 Task: Add an event with the title Performance Improvement Plan Assessment, date ''2023/12/06'', time 7:00 AM to 9:00 AMand add a description: Participants will explore the various roles, strengths, and contributions of team members. They will gain insights into the different communication styles, work preferences, and approaches to collaboration that exist within the team.Select event color  Basil . Add location for the event as: Cape Town, South Africa, logged in from the account softage.3@softage.netand send the event invitation to softage.1@softage.net and softage.2@softage.net. Set a reminder for the event Doesn''t repeat
Action: Mouse moved to (87, 104)
Screenshot: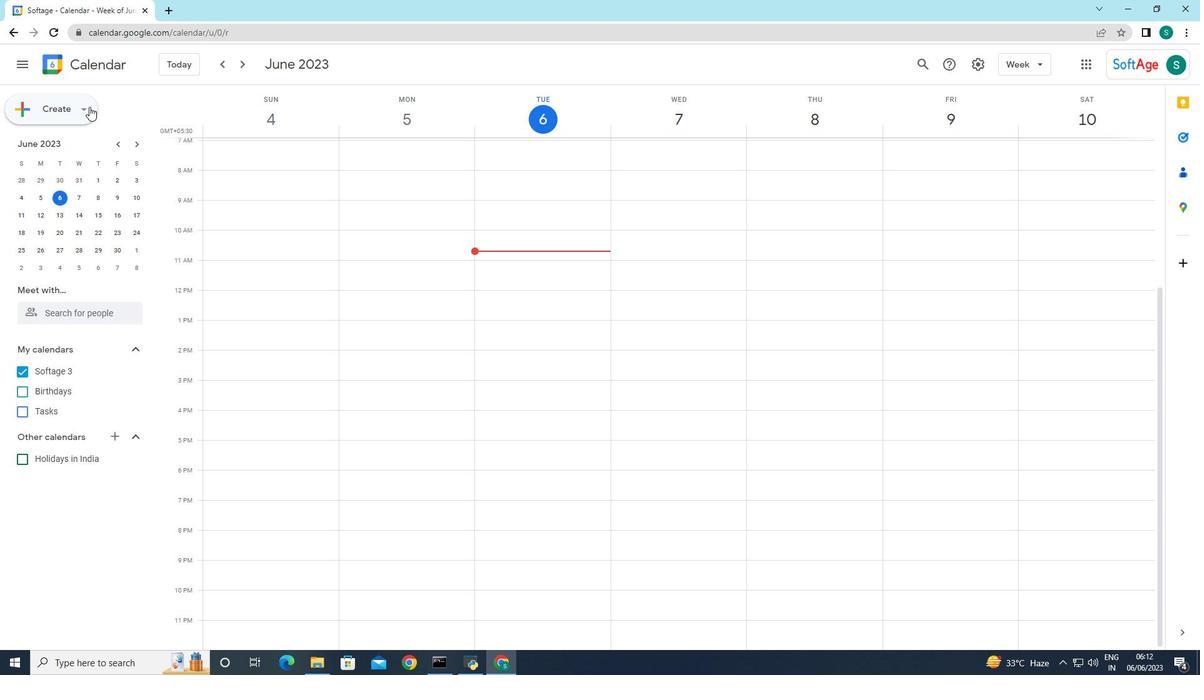 
Action: Mouse pressed left at (87, 104)
Screenshot: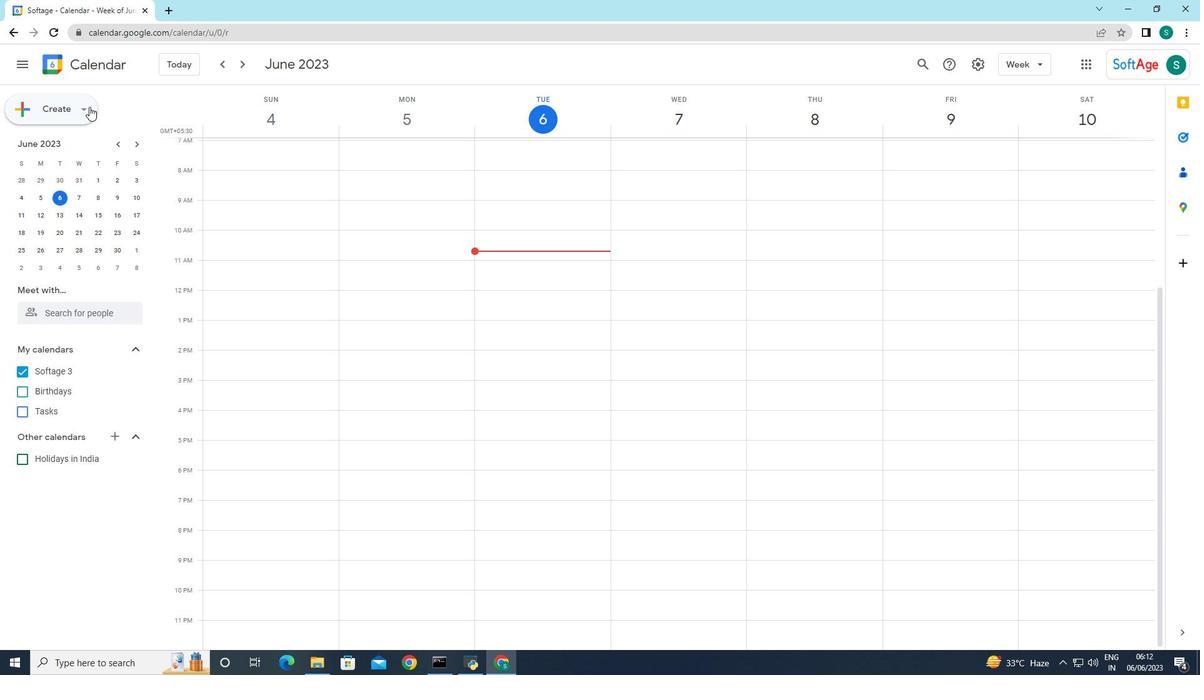 
Action: Mouse moved to (58, 136)
Screenshot: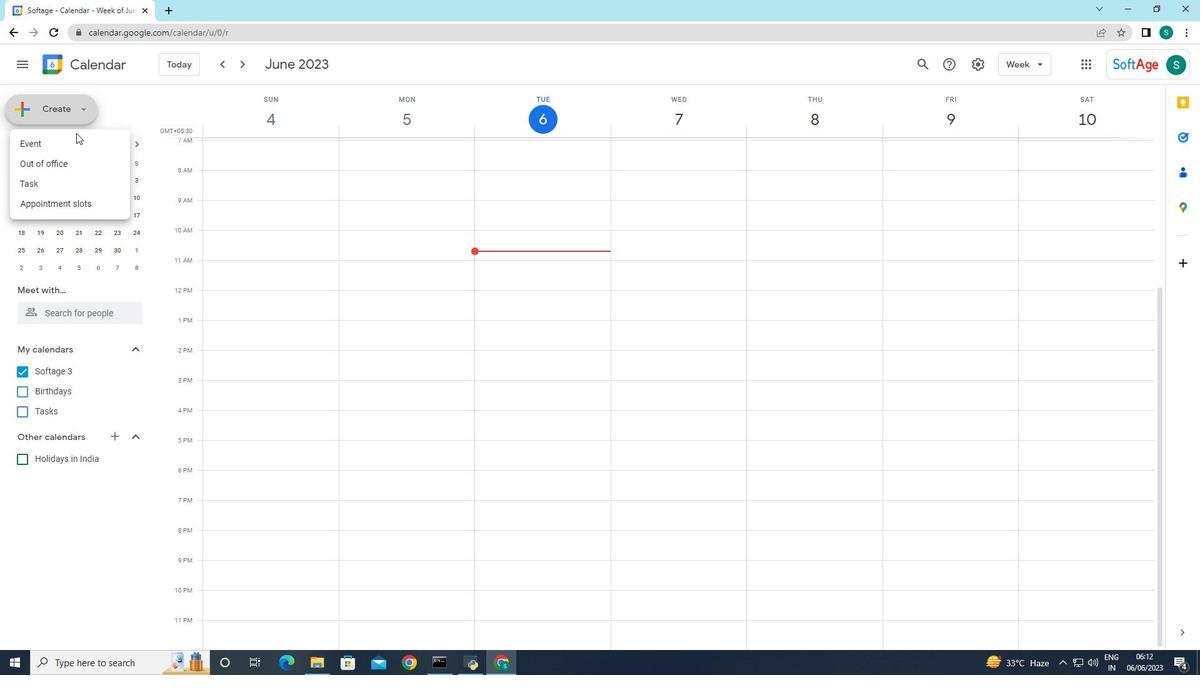 
Action: Mouse pressed left at (58, 136)
Screenshot: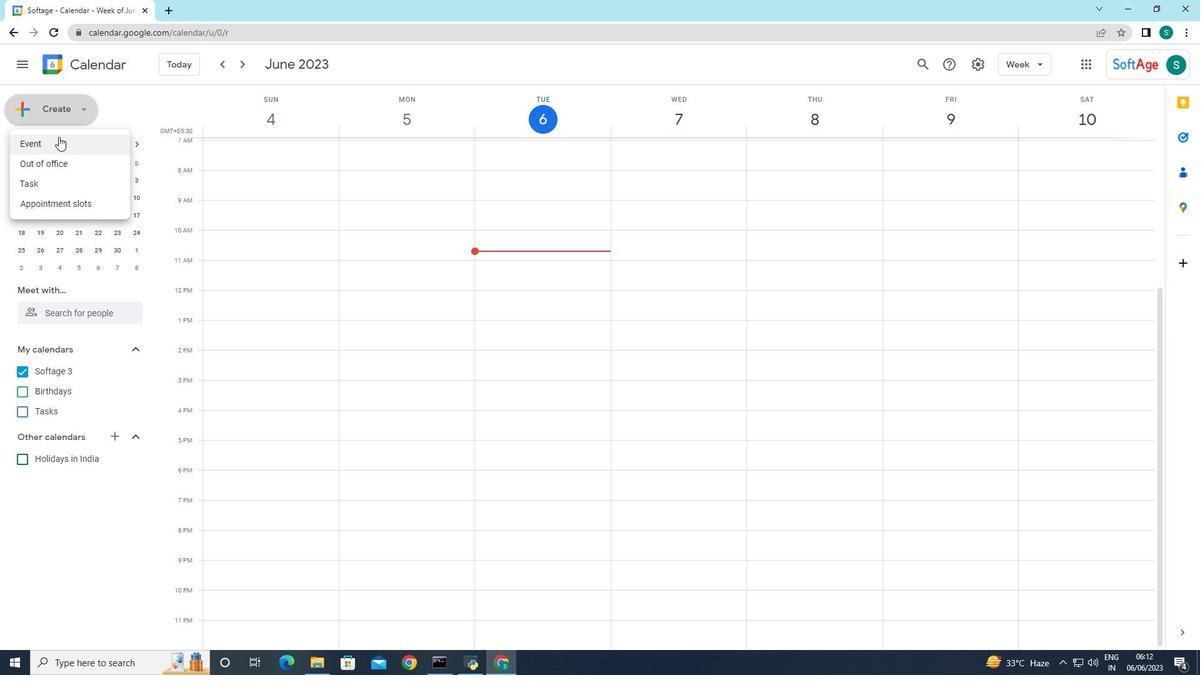 
Action: Mouse moved to (389, 497)
Screenshot: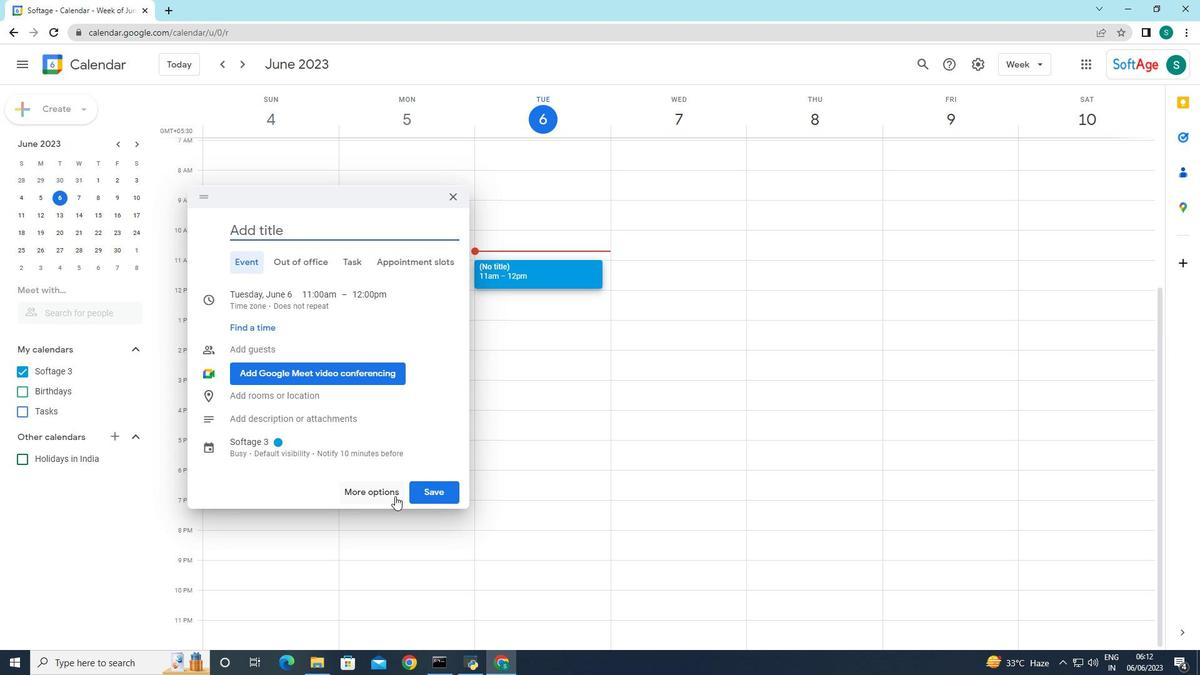
Action: Mouse pressed left at (389, 497)
Screenshot: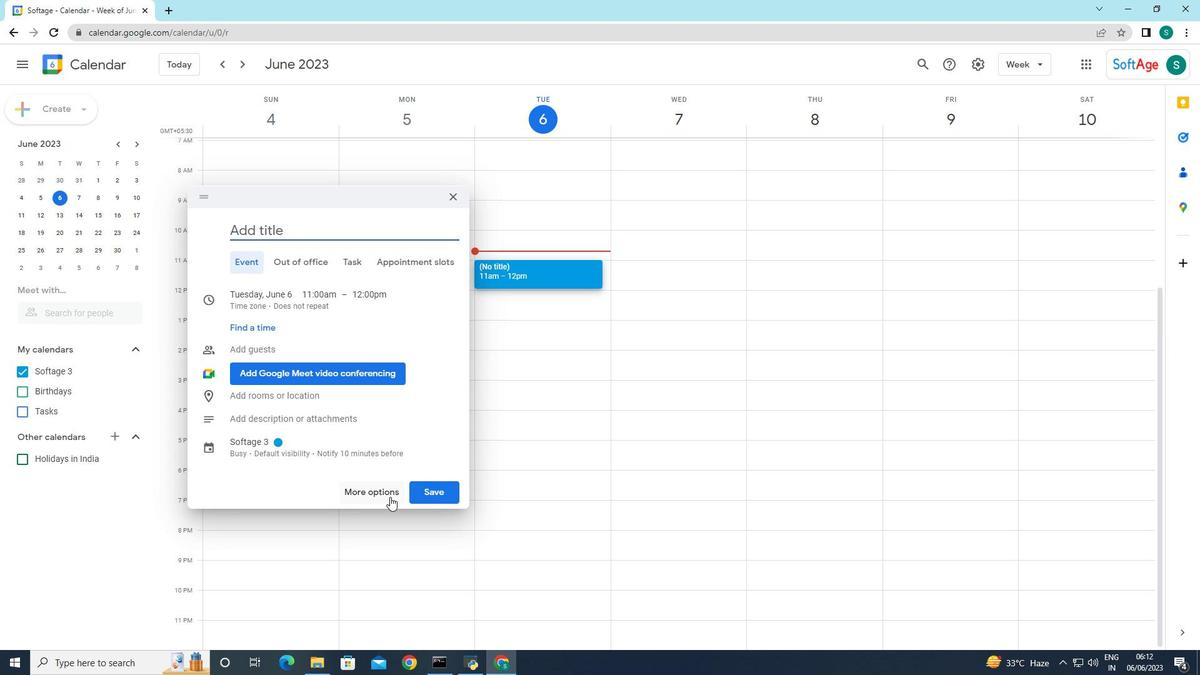 
Action: Mouse moved to (121, 65)
Screenshot: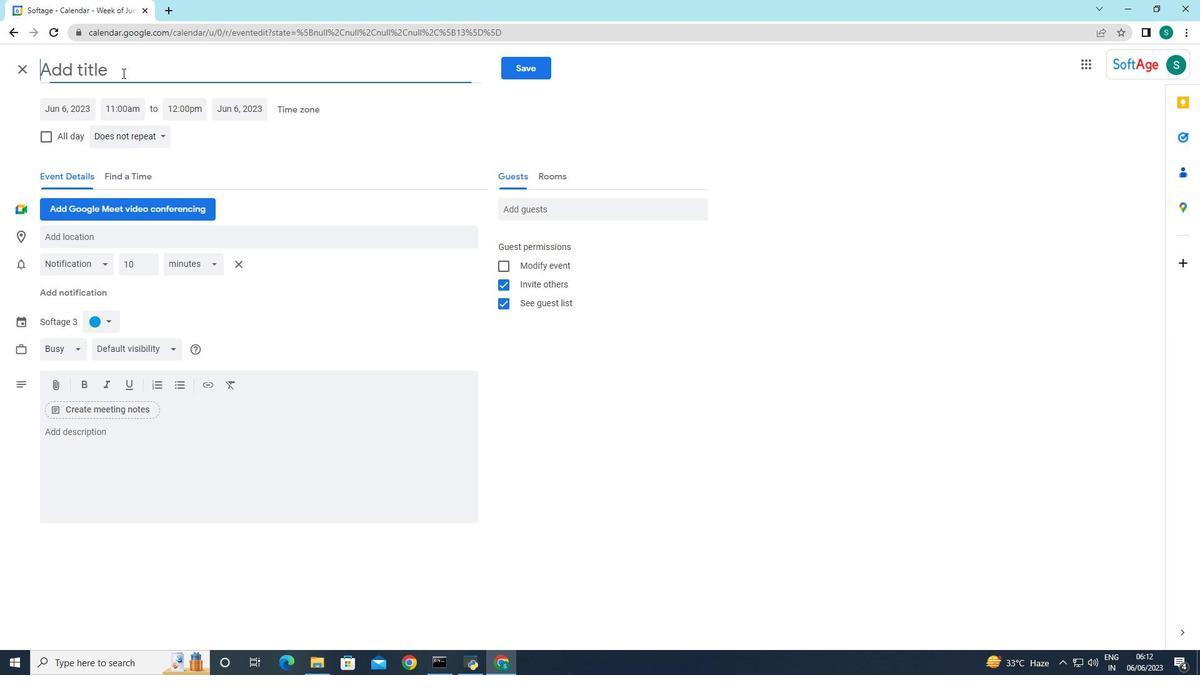 
Action: Mouse pressed left at (121, 65)
Screenshot: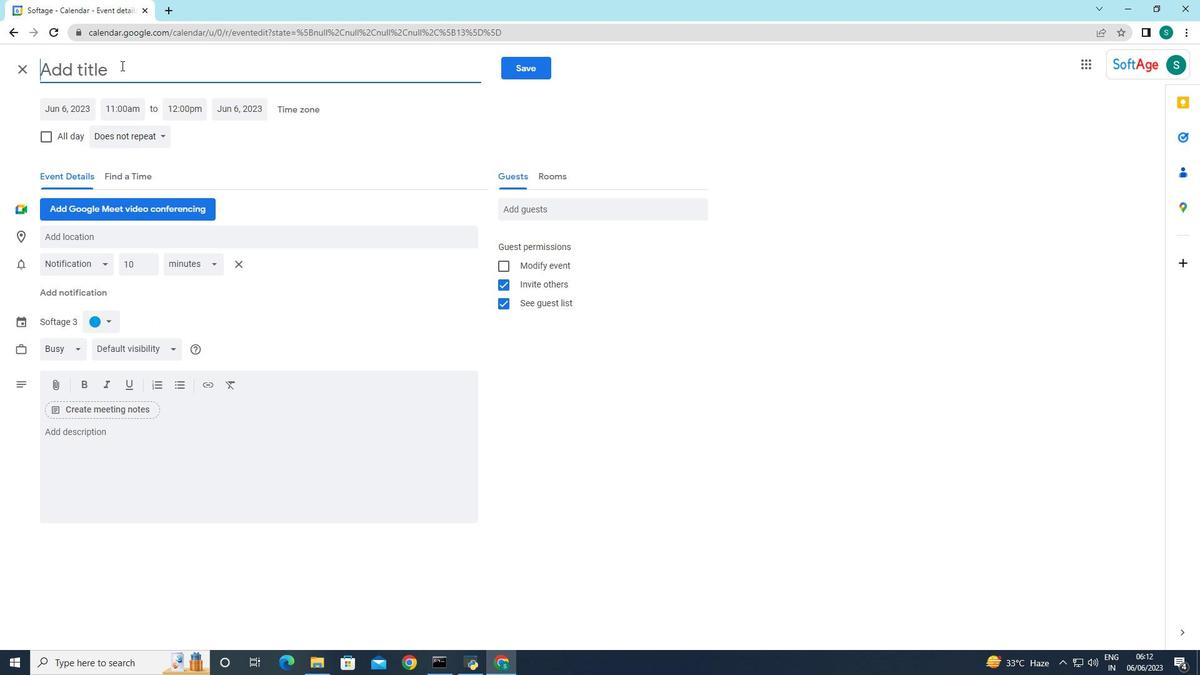 
Action: Key pressed <Key.caps_lock>P<Key.caps_lock>erformance<Key.space><Key.caps_lock>I<Key.caps_lock>mproven<Key.backspace>ment<Key.space>plan<Key.space><Key.caps_lock>A<Key.caps_lock>ssessment
Screenshot: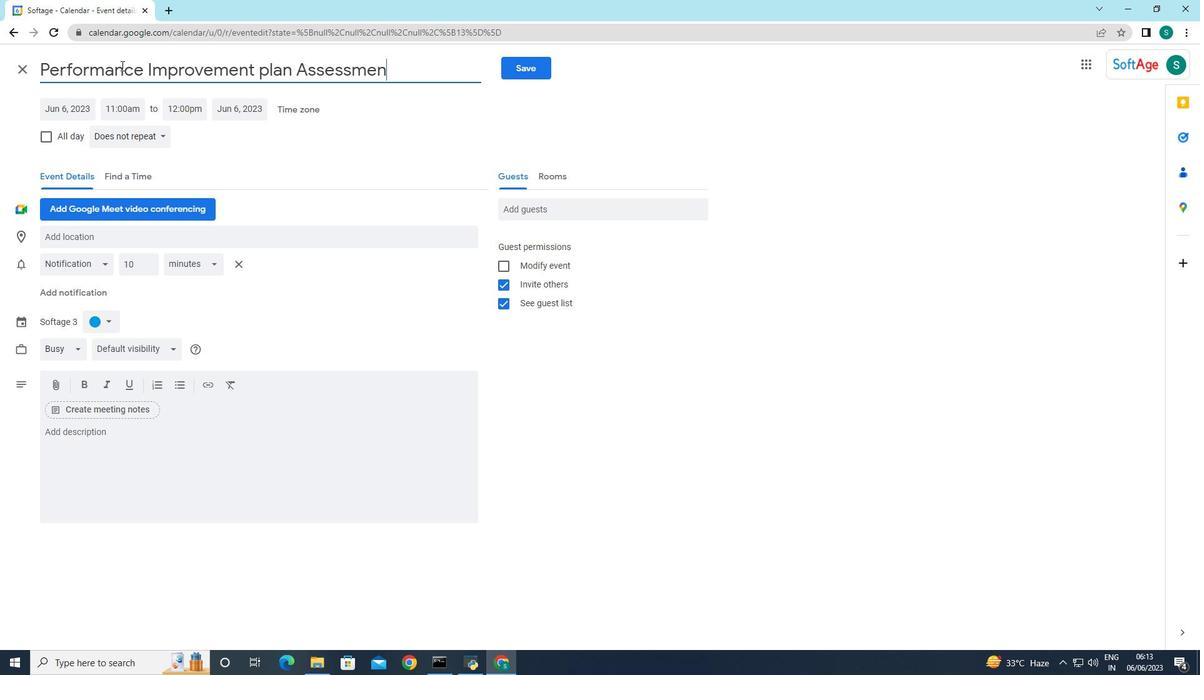 
Action: Mouse moved to (247, 159)
Screenshot: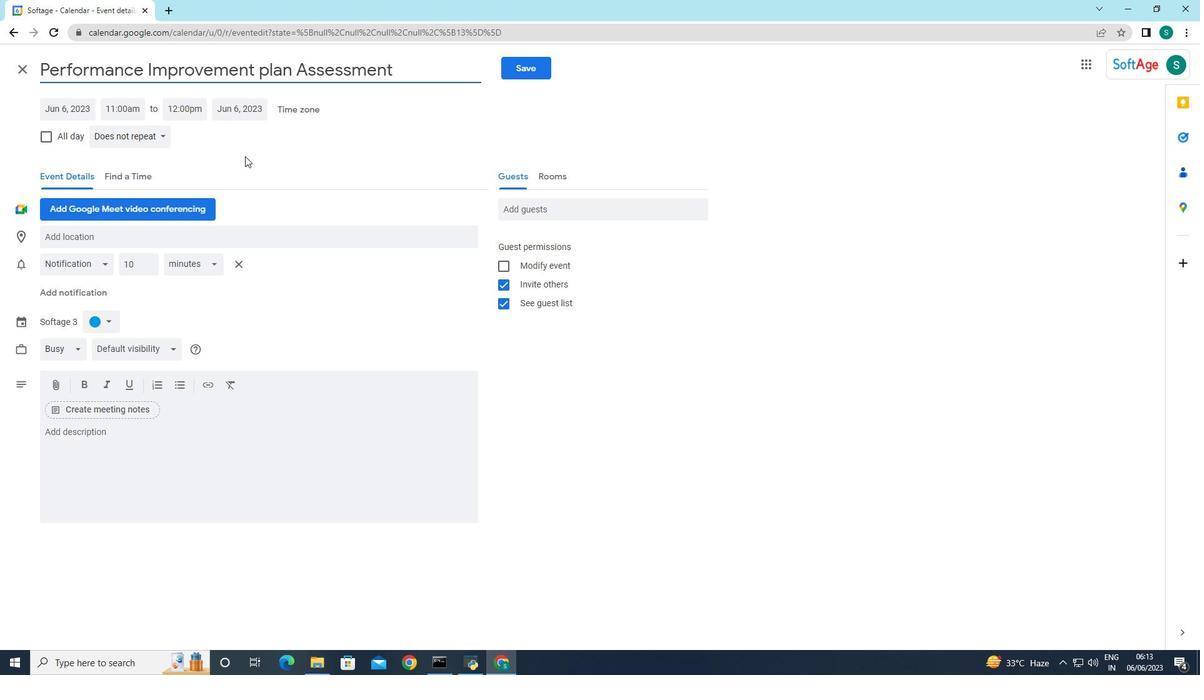 
Action: Mouse pressed left at (247, 159)
Screenshot: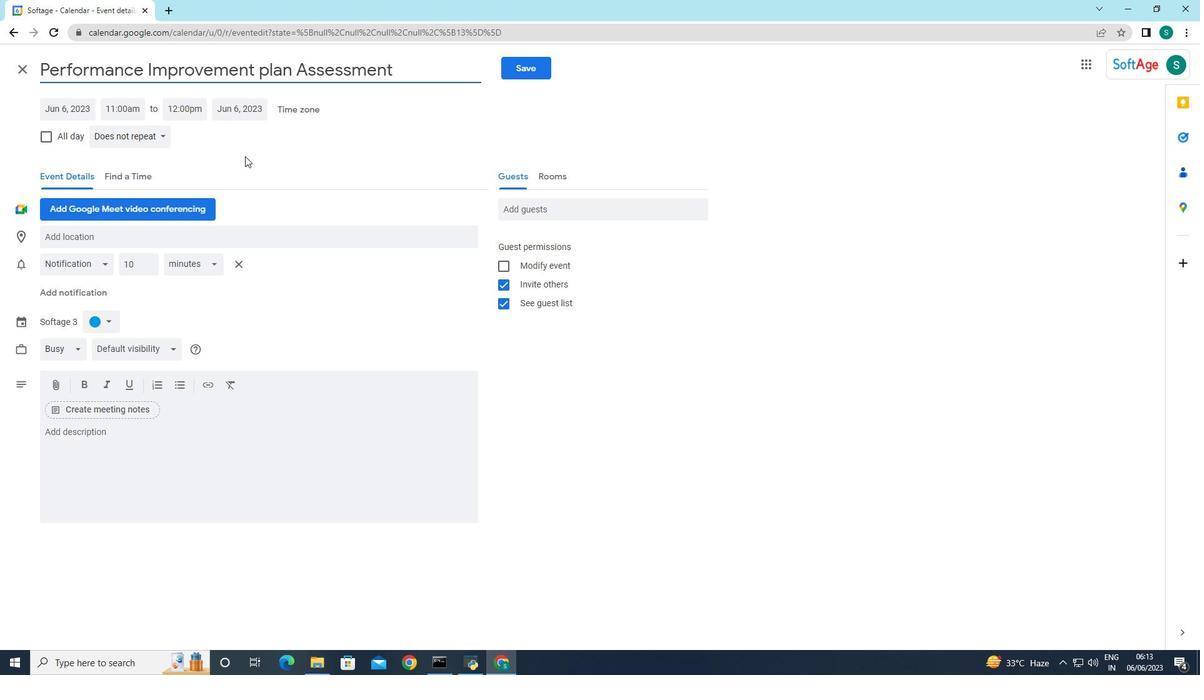
Action: Mouse moved to (76, 106)
Screenshot: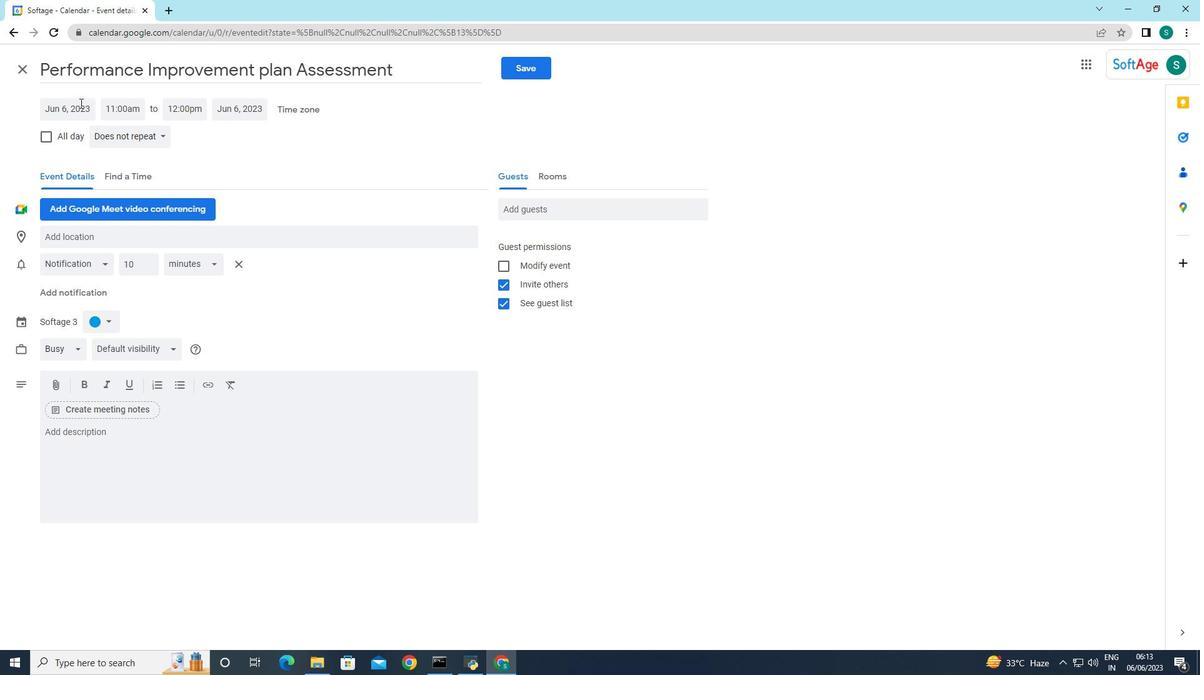 
Action: Mouse pressed left at (76, 106)
Screenshot: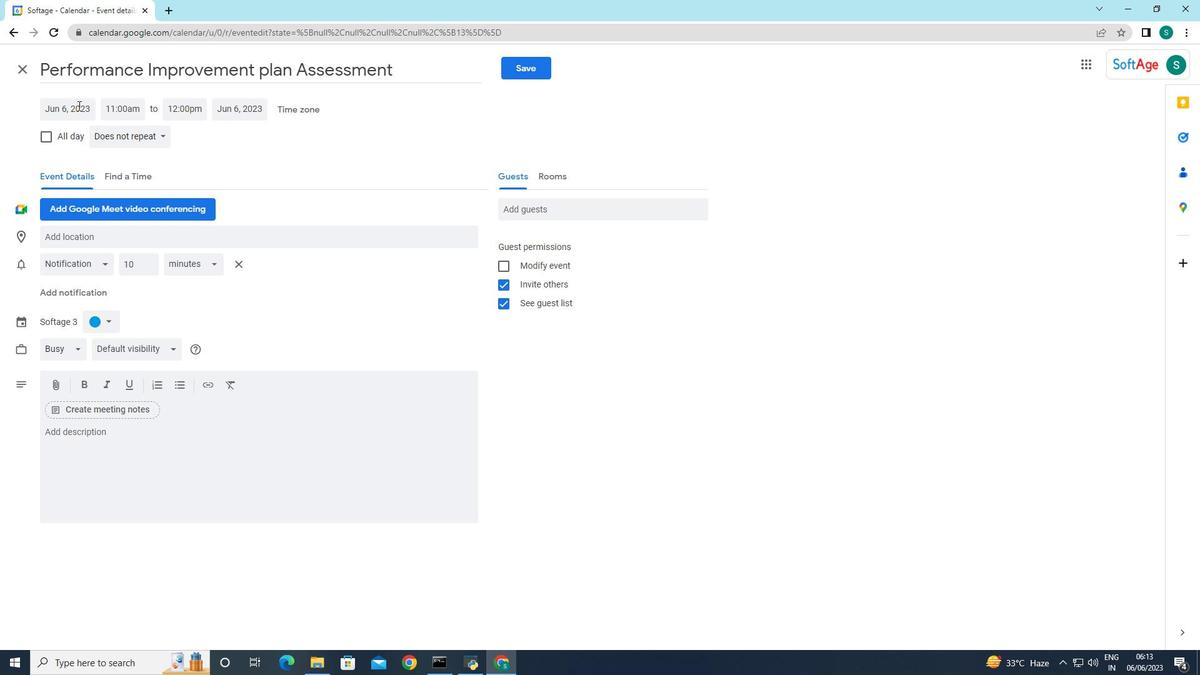 
Action: Mouse moved to (200, 136)
Screenshot: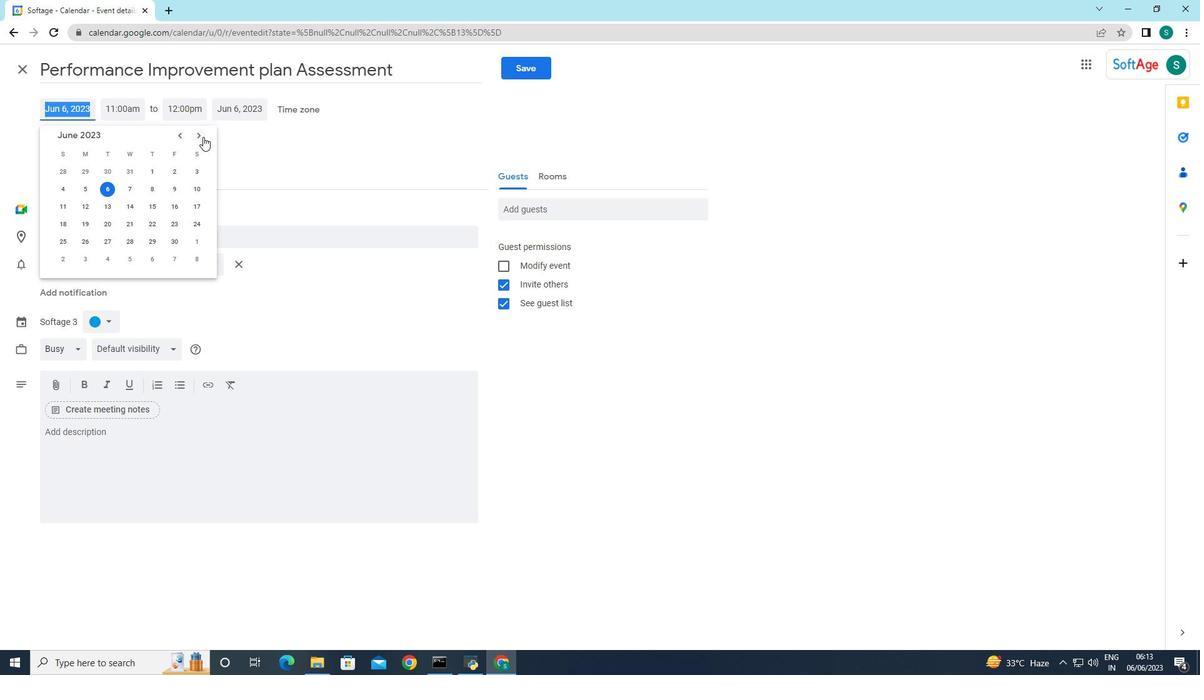 
Action: Mouse pressed left at (200, 136)
Screenshot: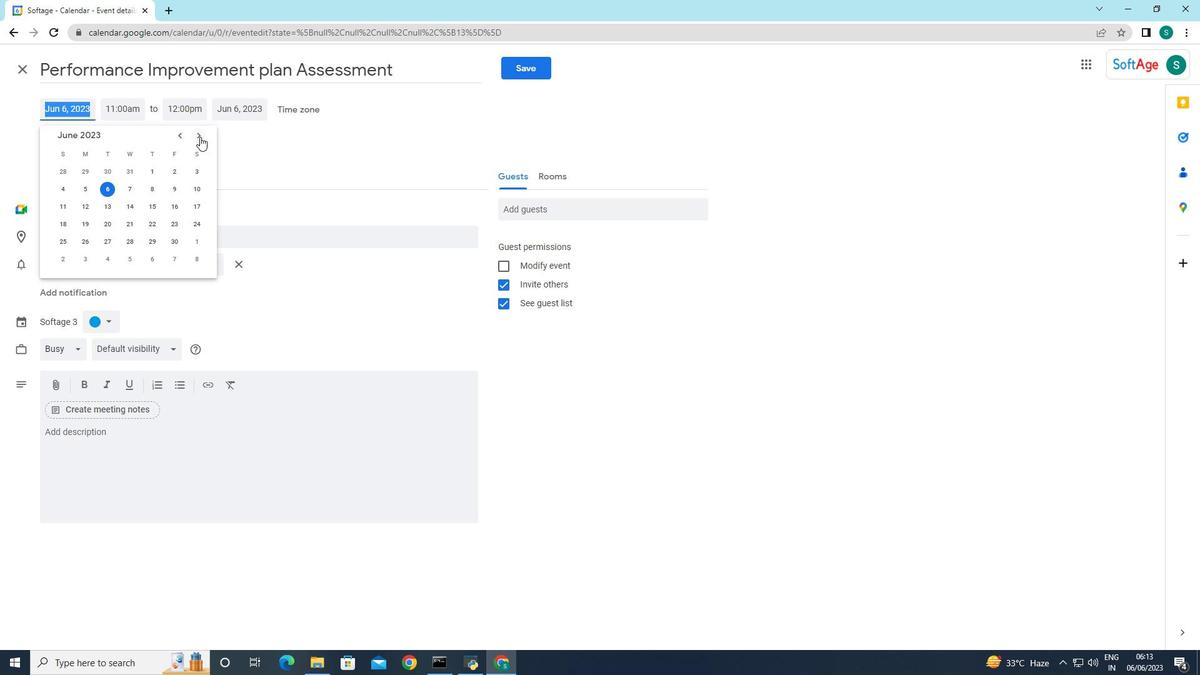 
Action: Mouse pressed left at (200, 136)
Screenshot: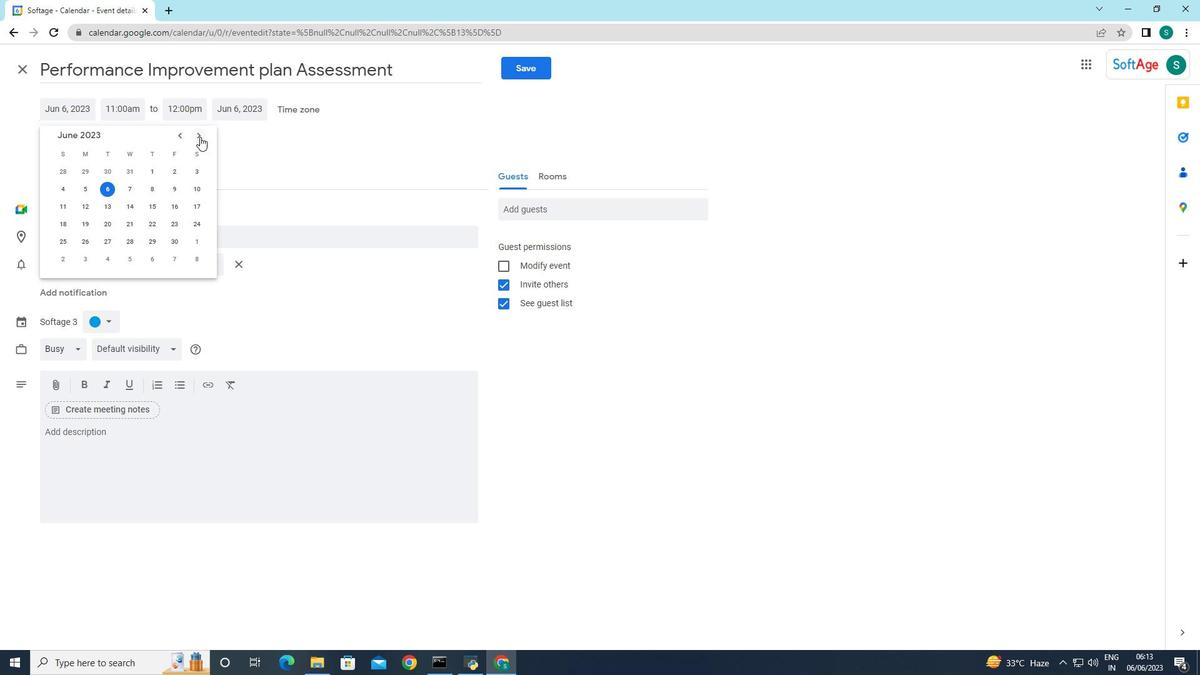
Action: Mouse pressed left at (200, 136)
Screenshot: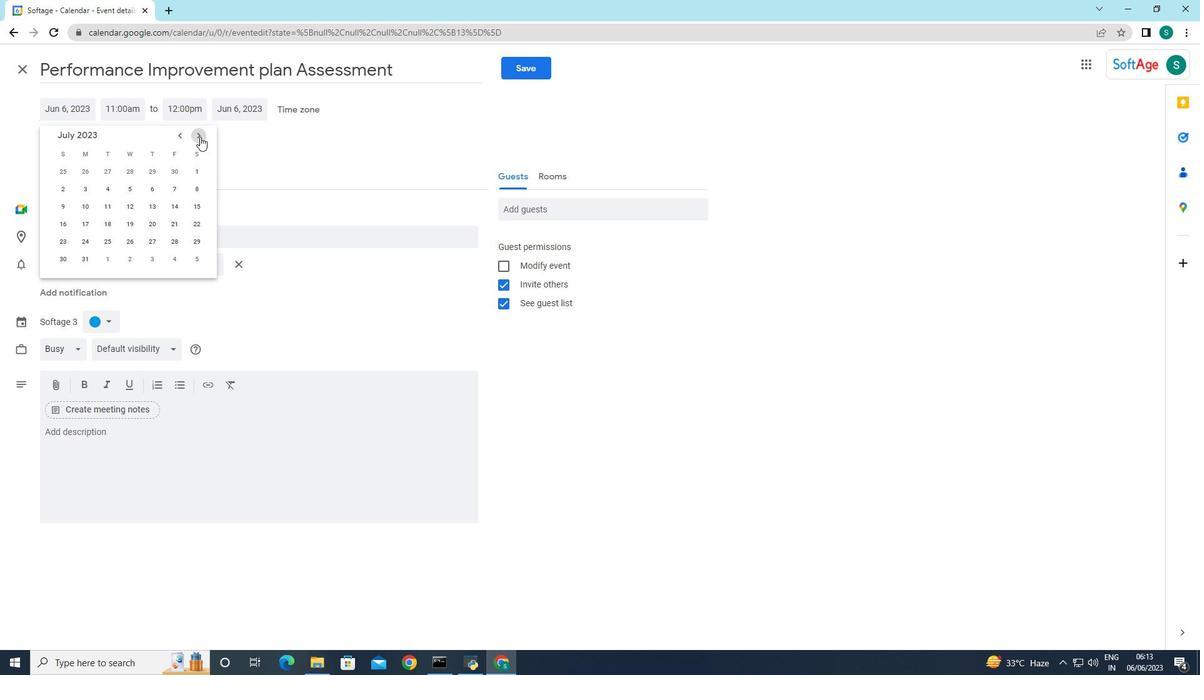 
Action: Mouse pressed left at (200, 136)
Screenshot: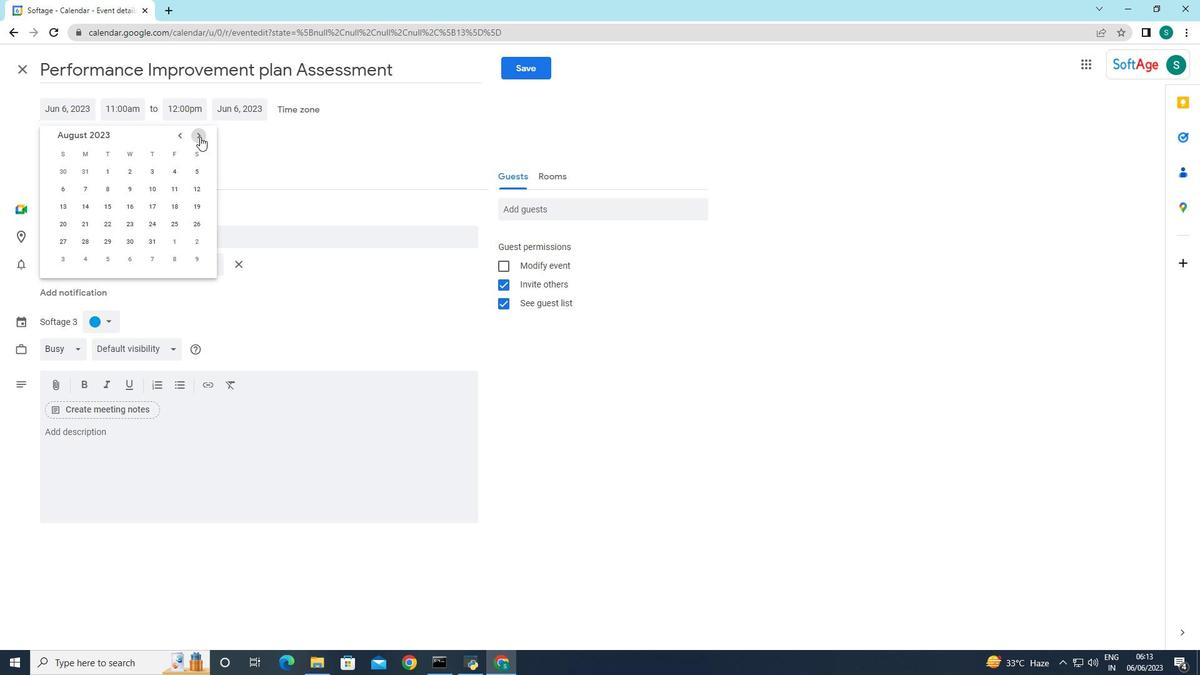 
Action: Mouse pressed left at (200, 136)
Screenshot: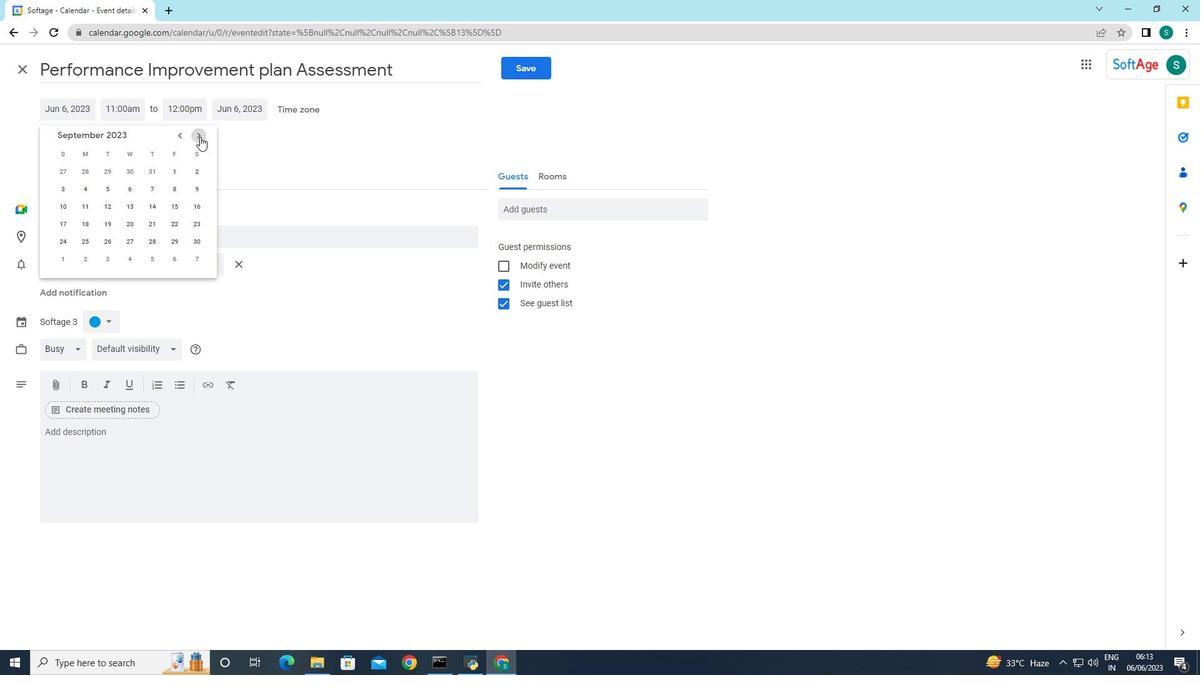 
Action: Mouse pressed left at (200, 136)
Screenshot: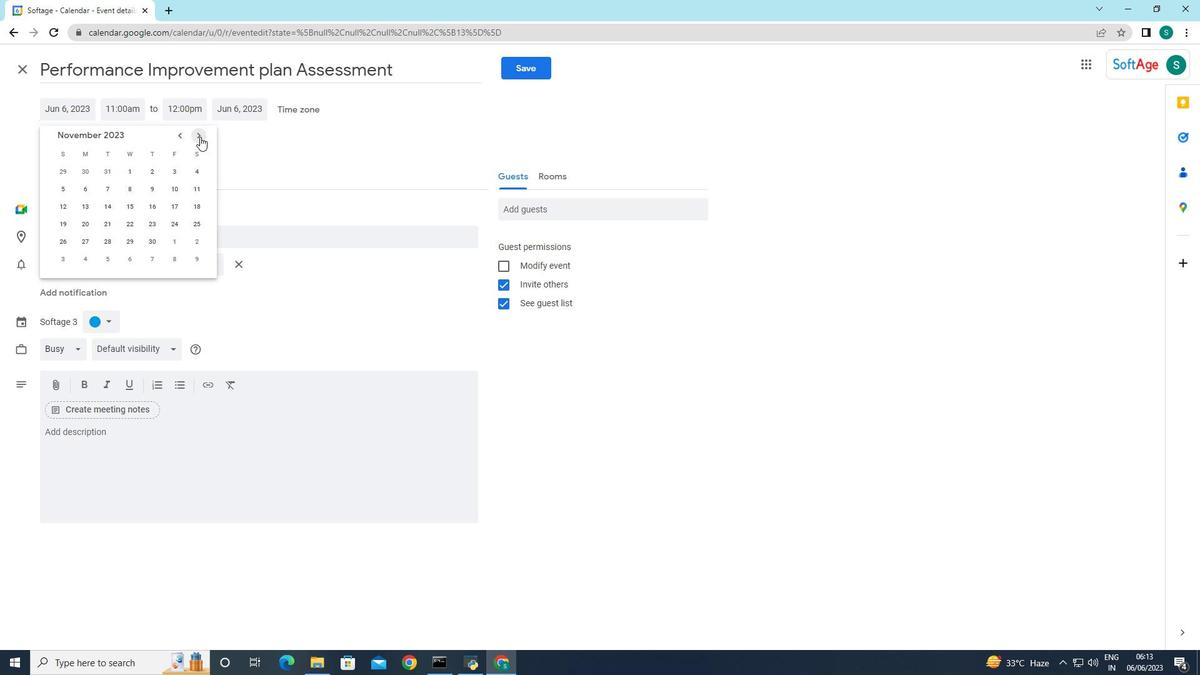 
Action: Mouse moved to (131, 188)
Screenshot: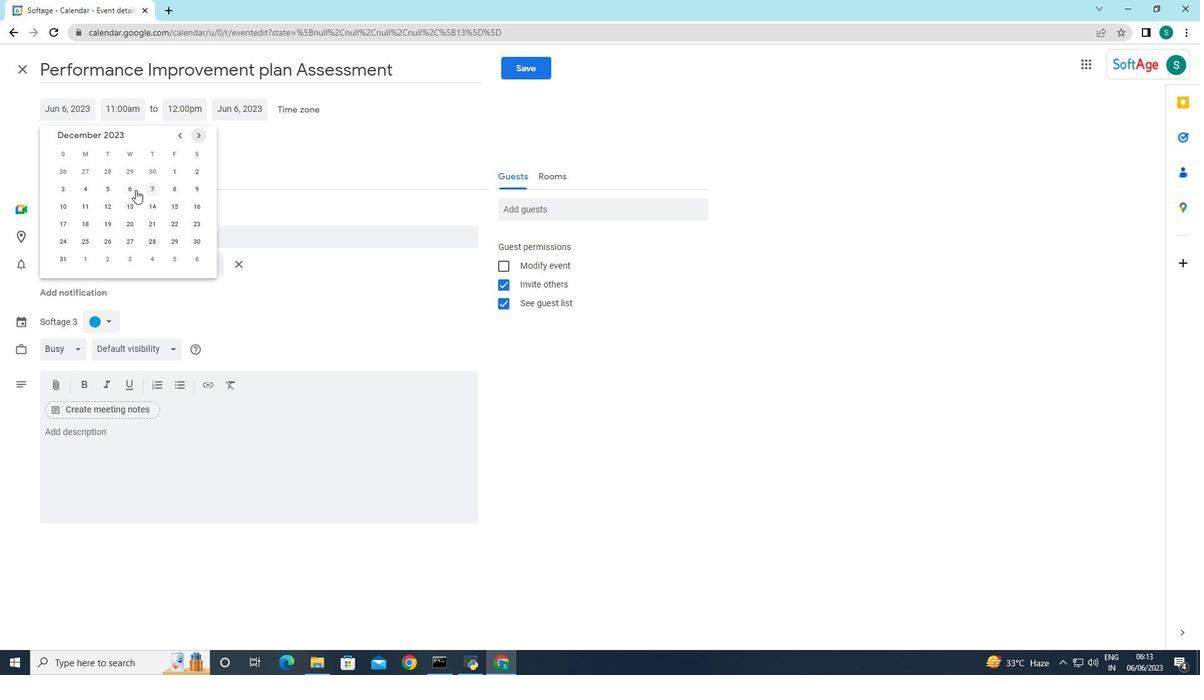 
Action: Mouse pressed left at (131, 188)
Screenshot: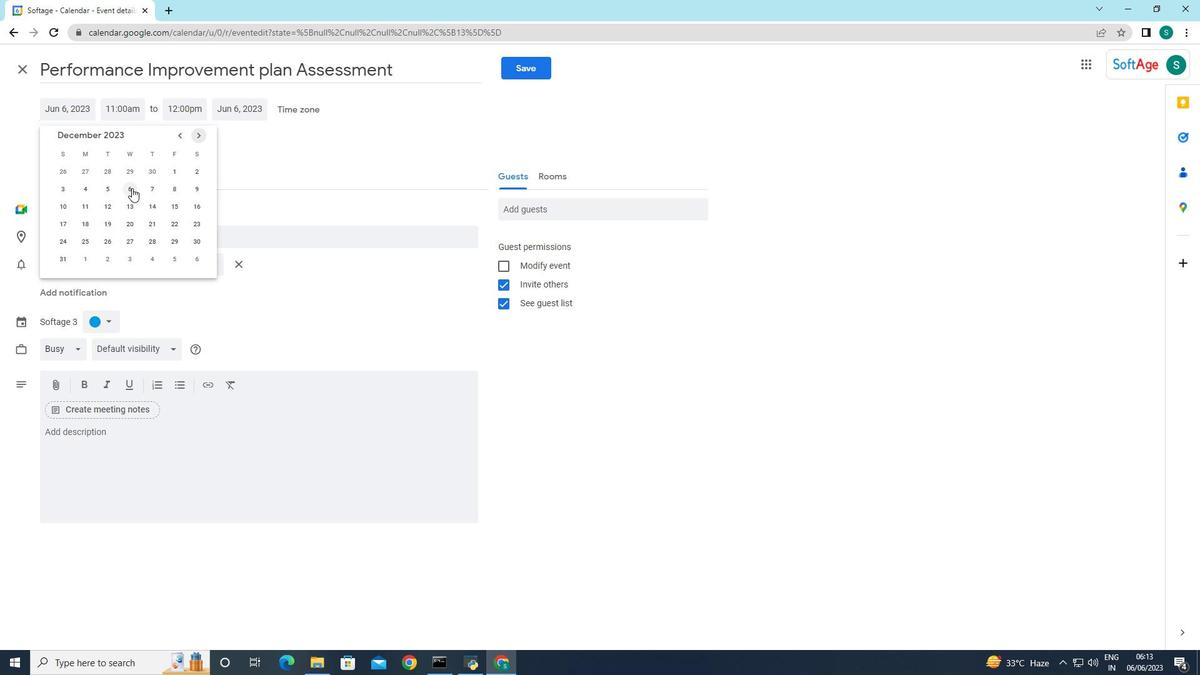 
Action: Mouse moved to (108, 109)
Screenshot: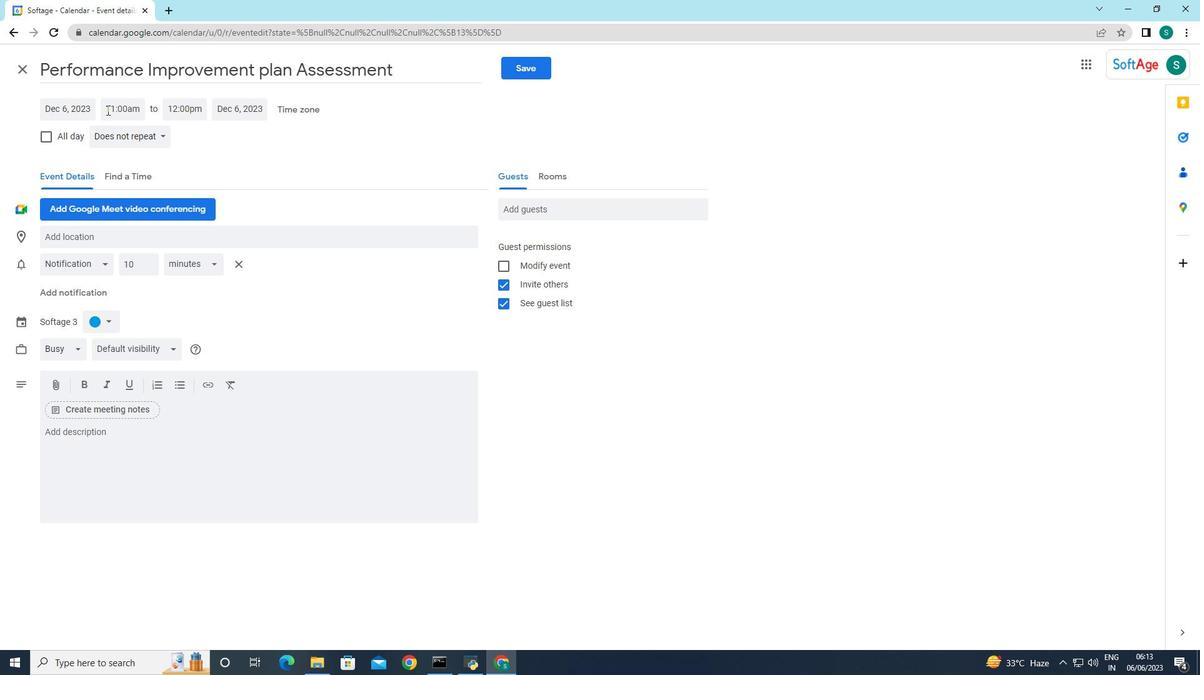 
Action: Mouse pressed left at (108, 109)
Screenshot: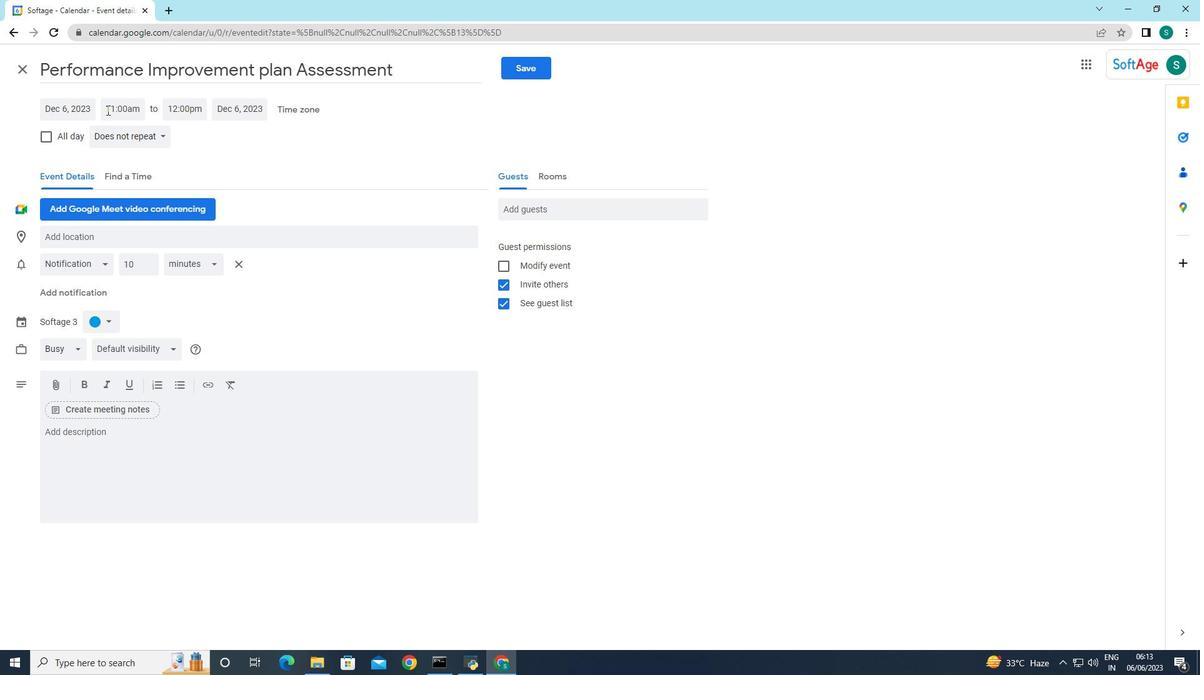 
Action: Mouse moved to (143, 200)
Screenshot: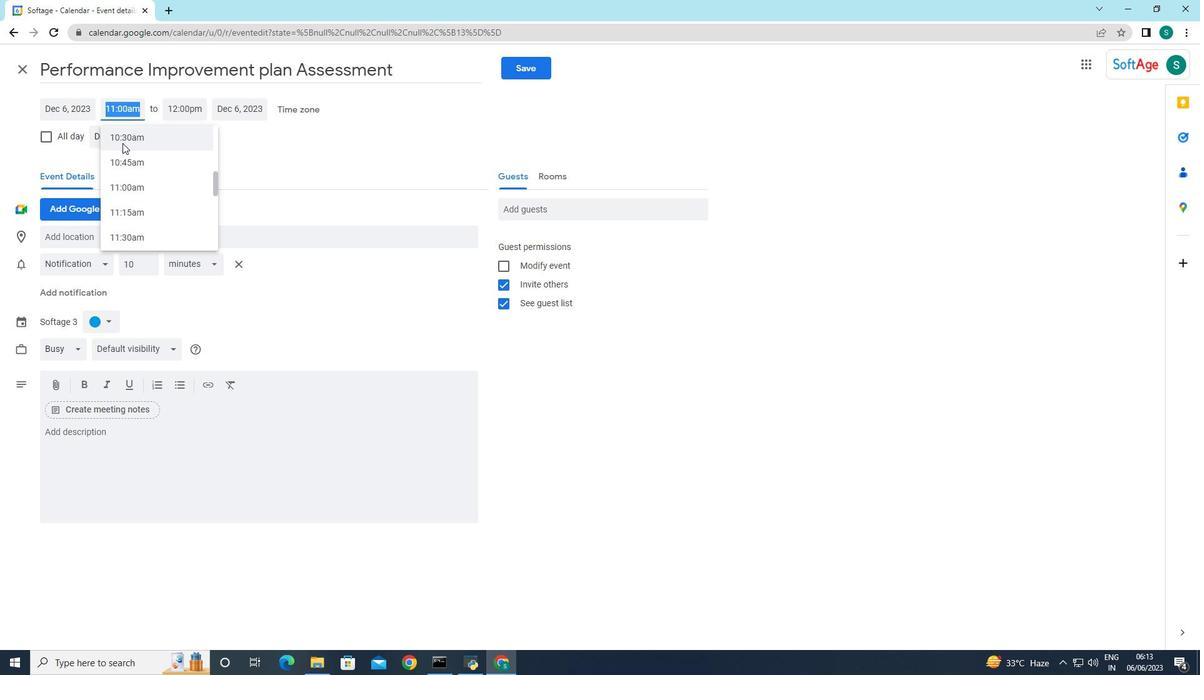 
Action: Mouse scrolled (143, 200) with delta (0, 0)
Screenshot: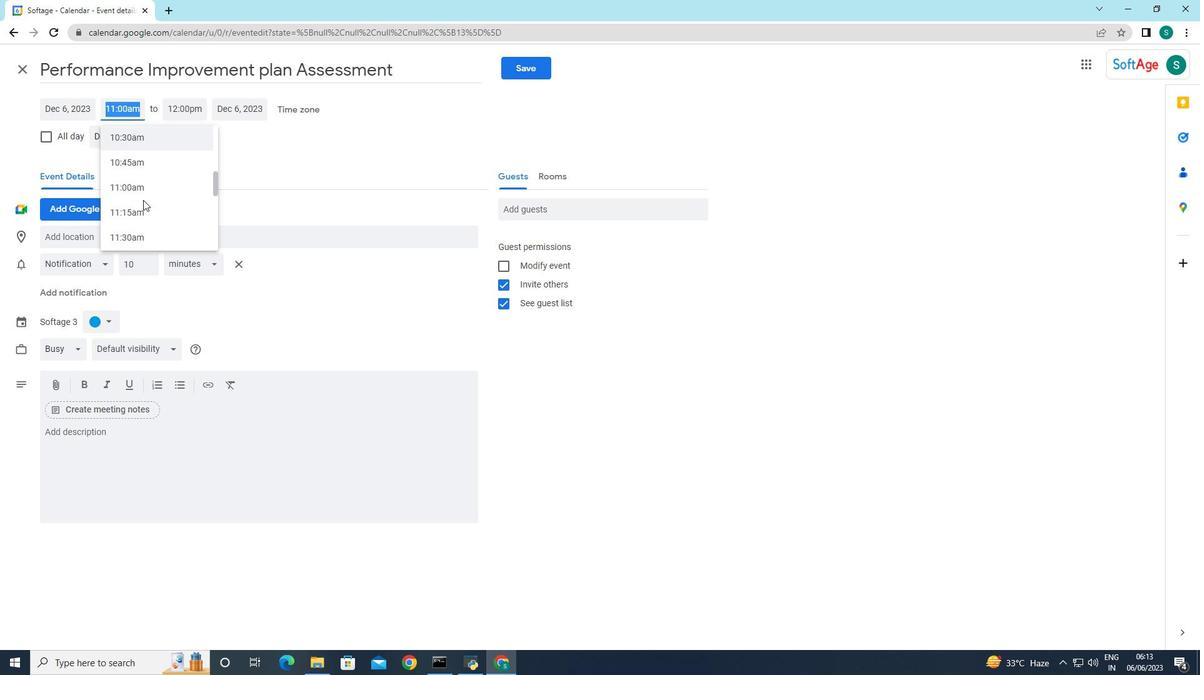 
Action: Mouse scrolled (143, 200) with delta (0, 0)
Screenshot: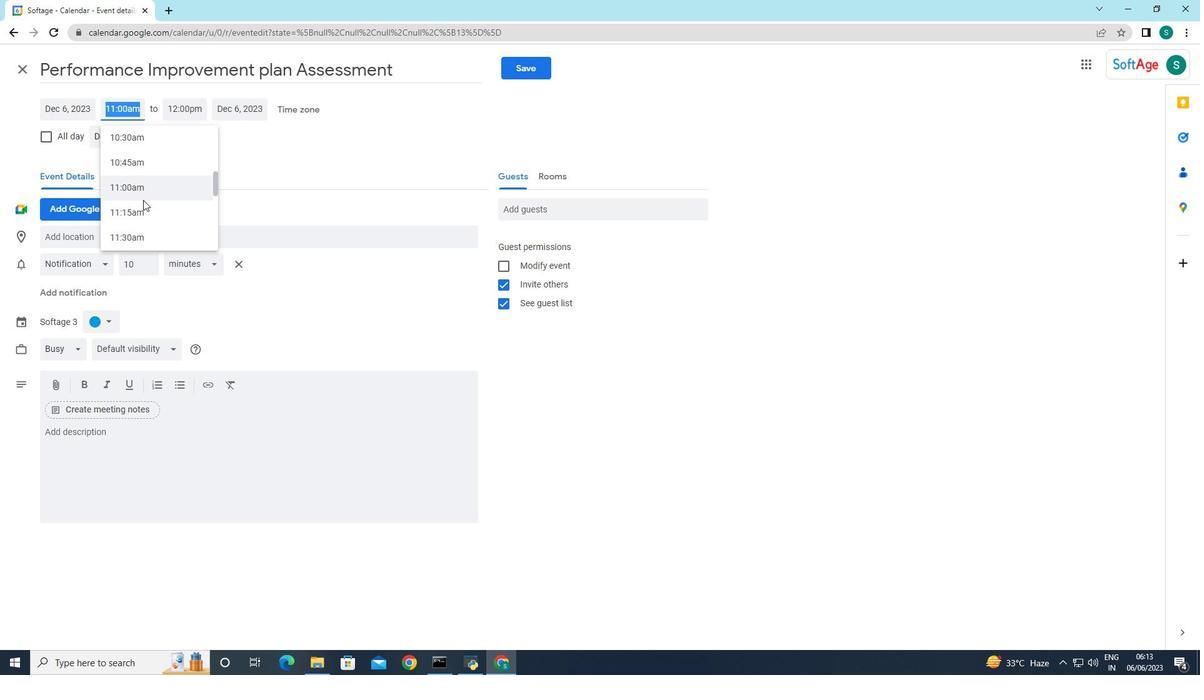 
Action: Mouse scrolled (143, 200) with delta (0, 0)
Screenshot: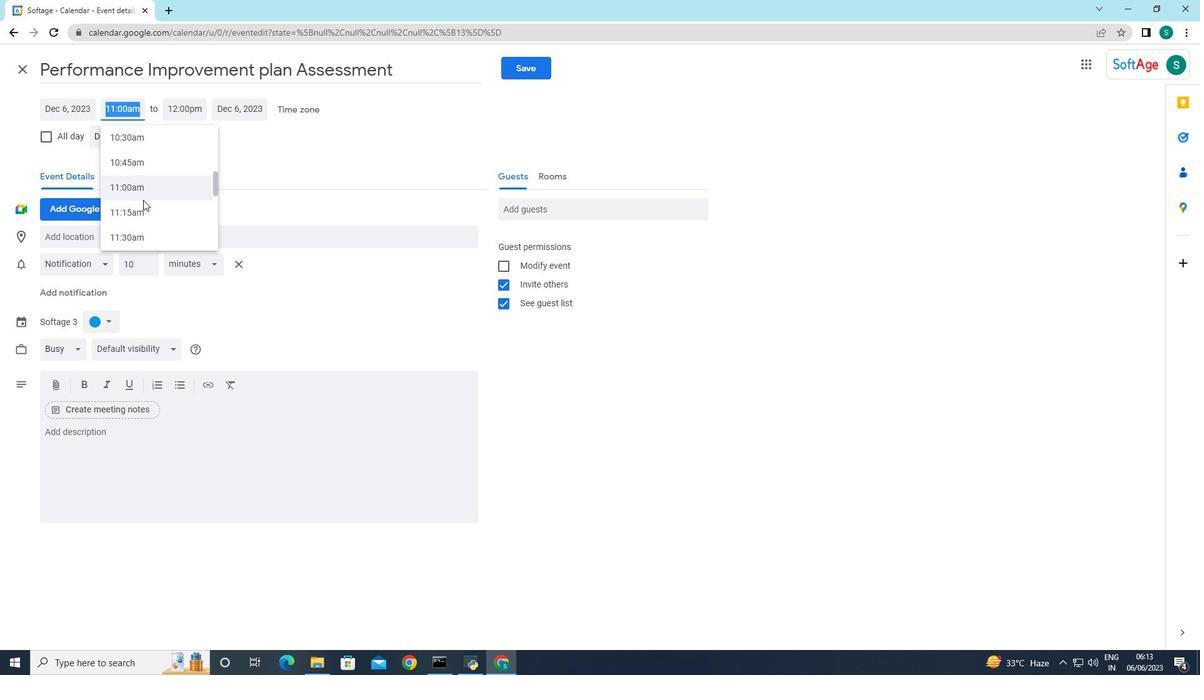 
Action: Mouse moved to (128, 177)
Screenshot: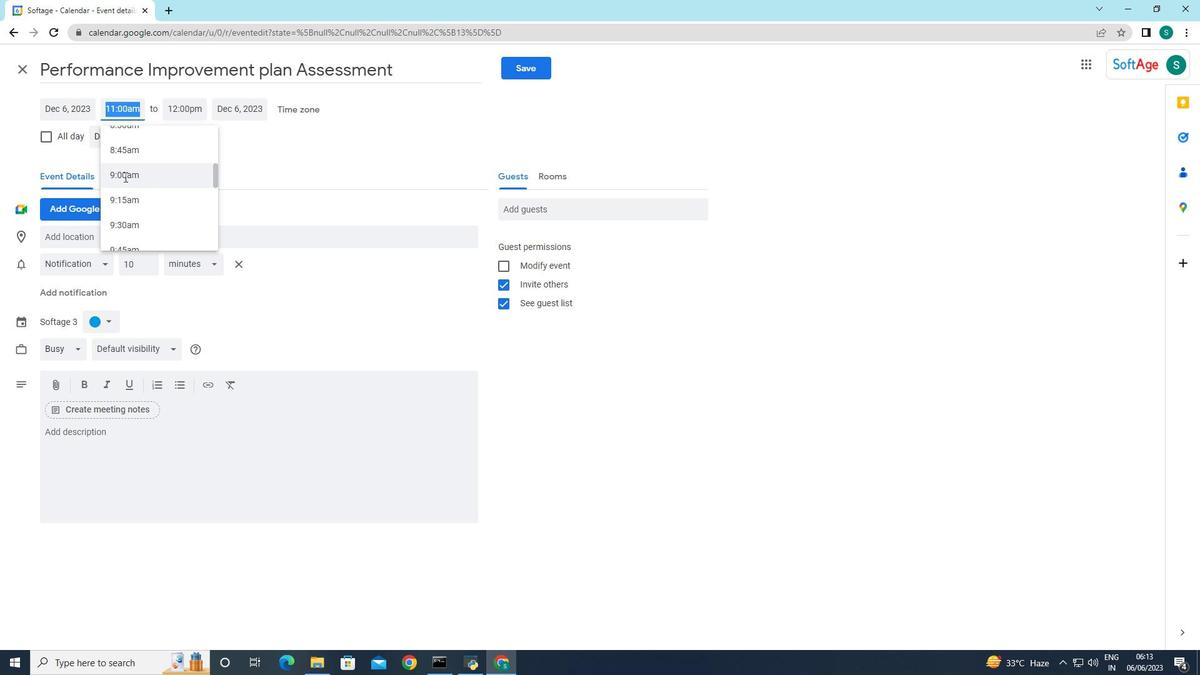 
Action: Mouse scrolled (128, 178) with delta (0, 0)
Screenshot: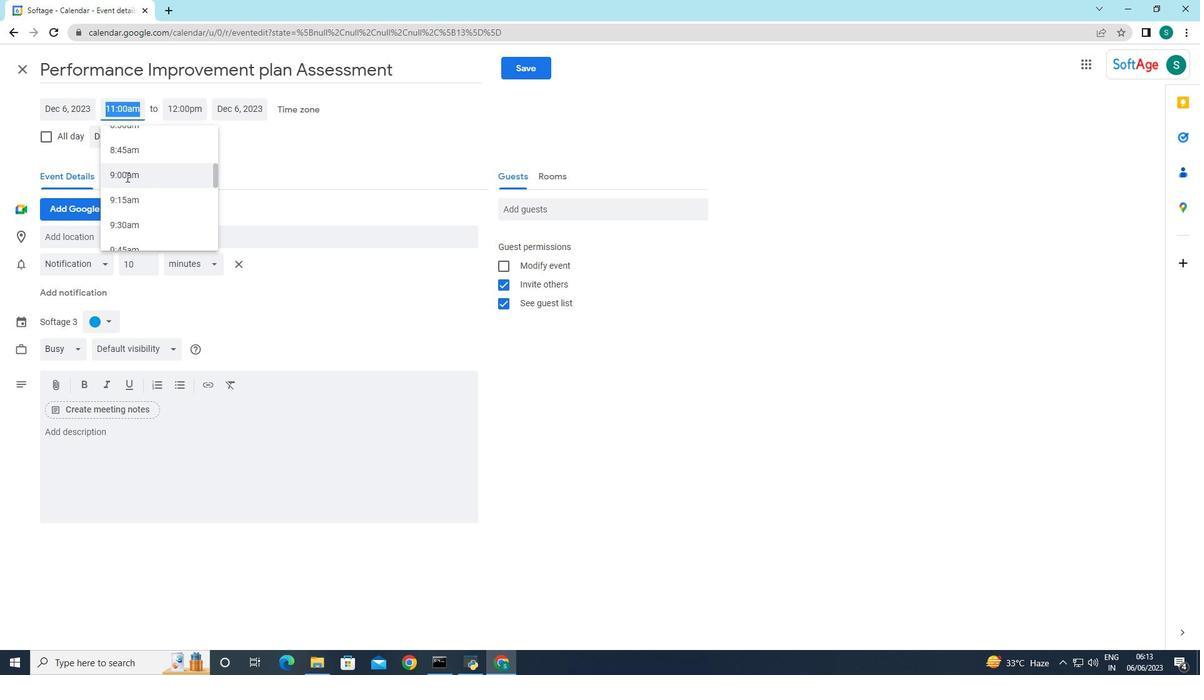 
Action: Mouse moved to (134, 186)
Screenshot: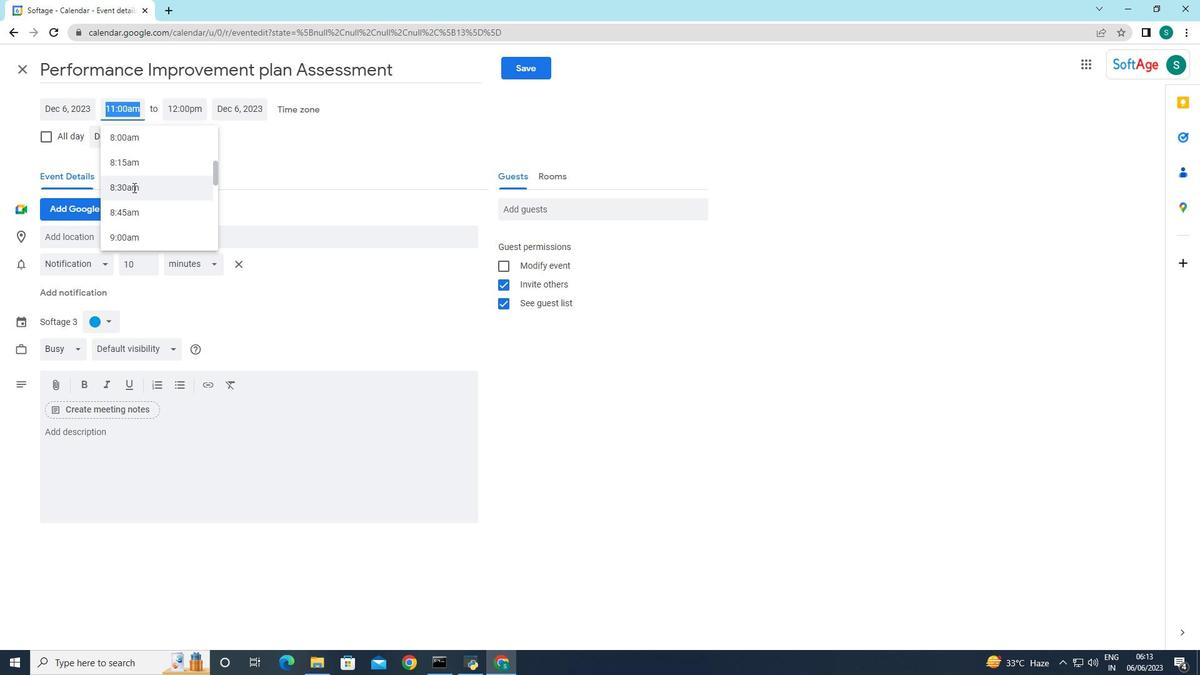 
Action: Mouse scrolled (134, 187) with delta (0, 0)
Screenshot: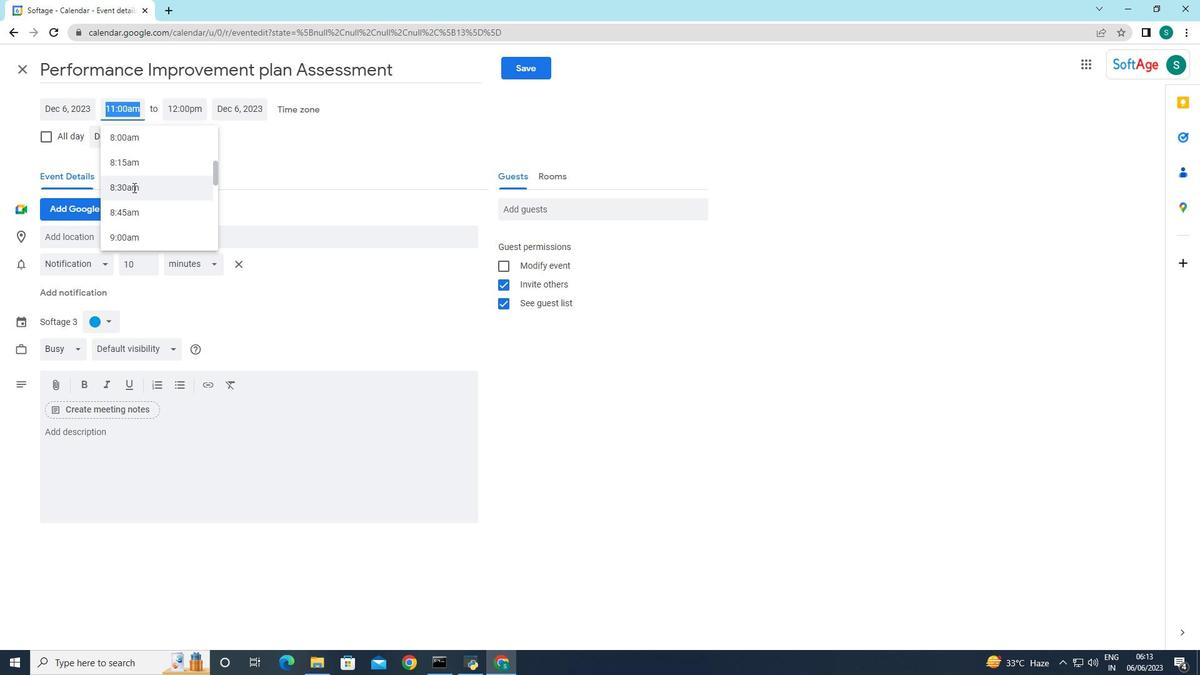 
Action: Mouse moved to (128, 165)
Screenshot: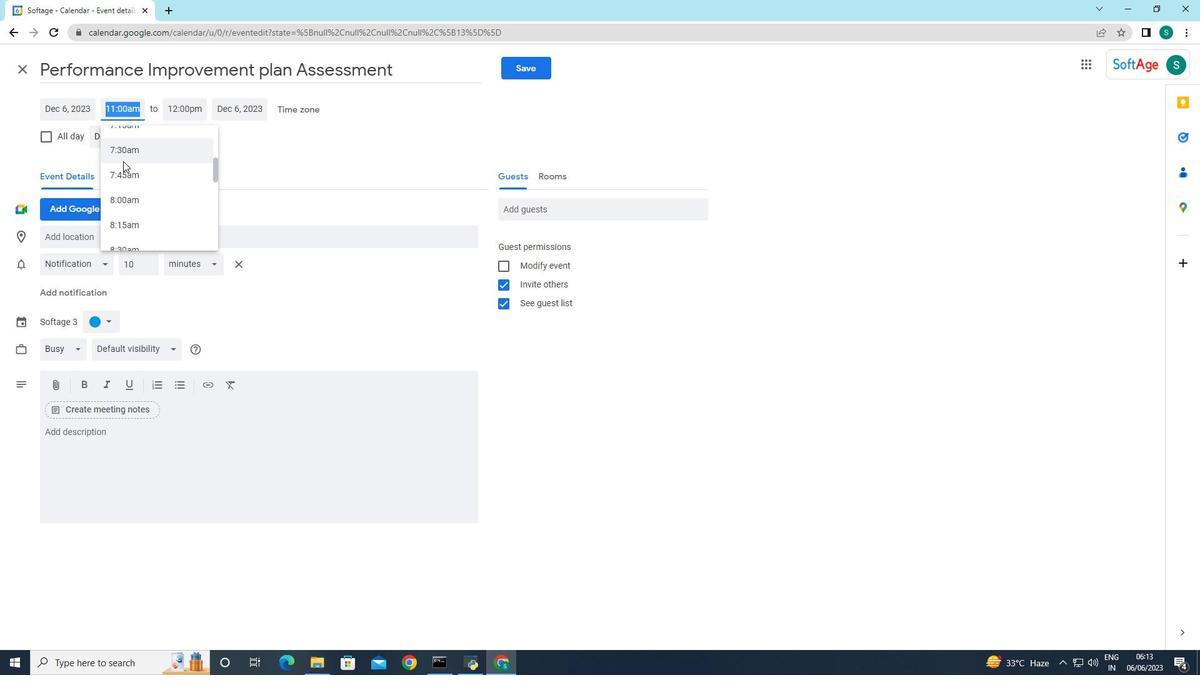 
Action: Mouse scrolled (128, 166) with delta (0, 0)
Screenshot: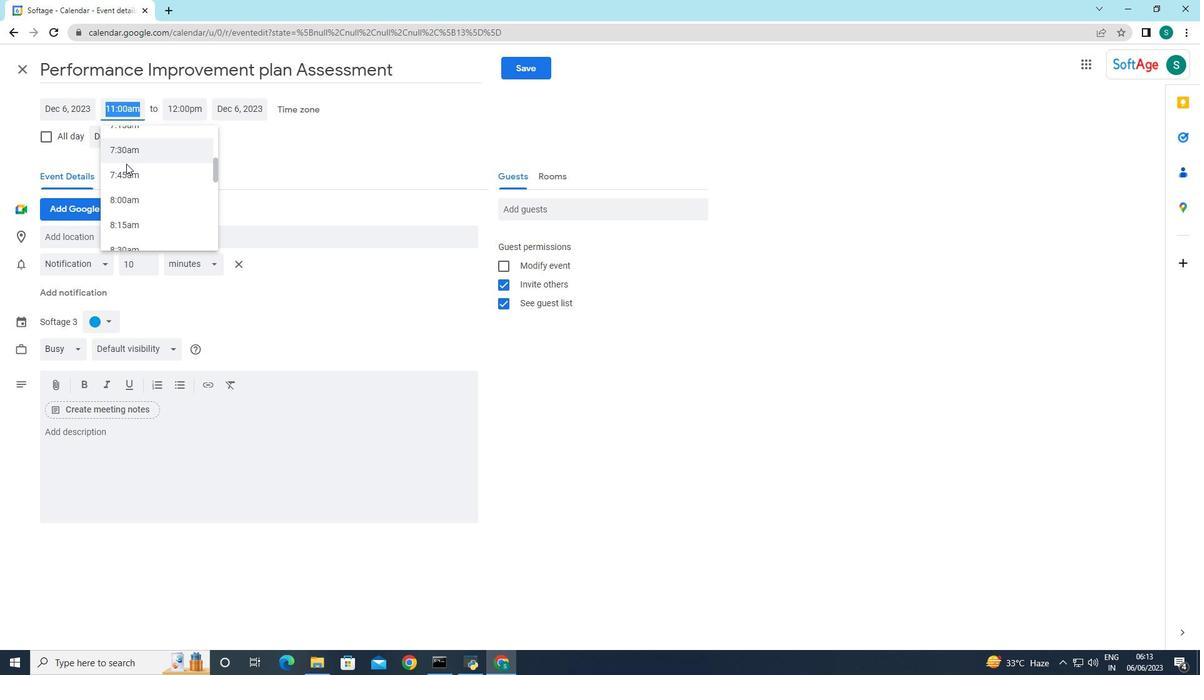 
Action: Mouse scrolled (128, 166) with delta (0, 0)
Screenshot: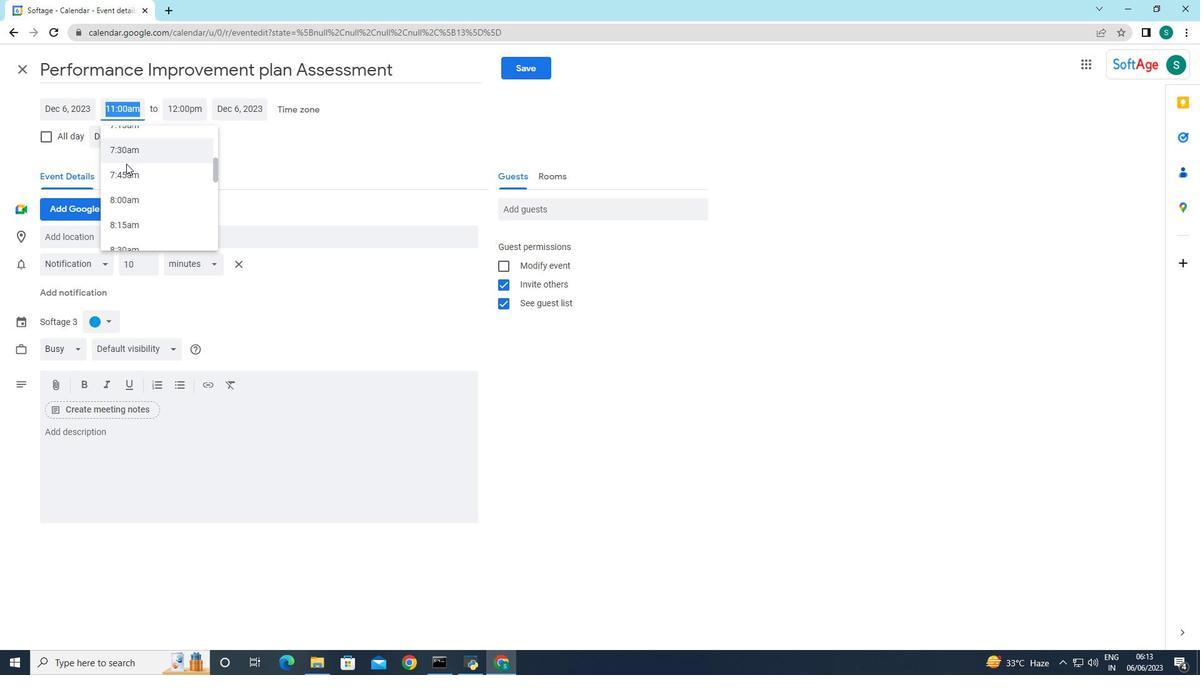 
Action: Mouse moved to (129, 222)
Screenshot: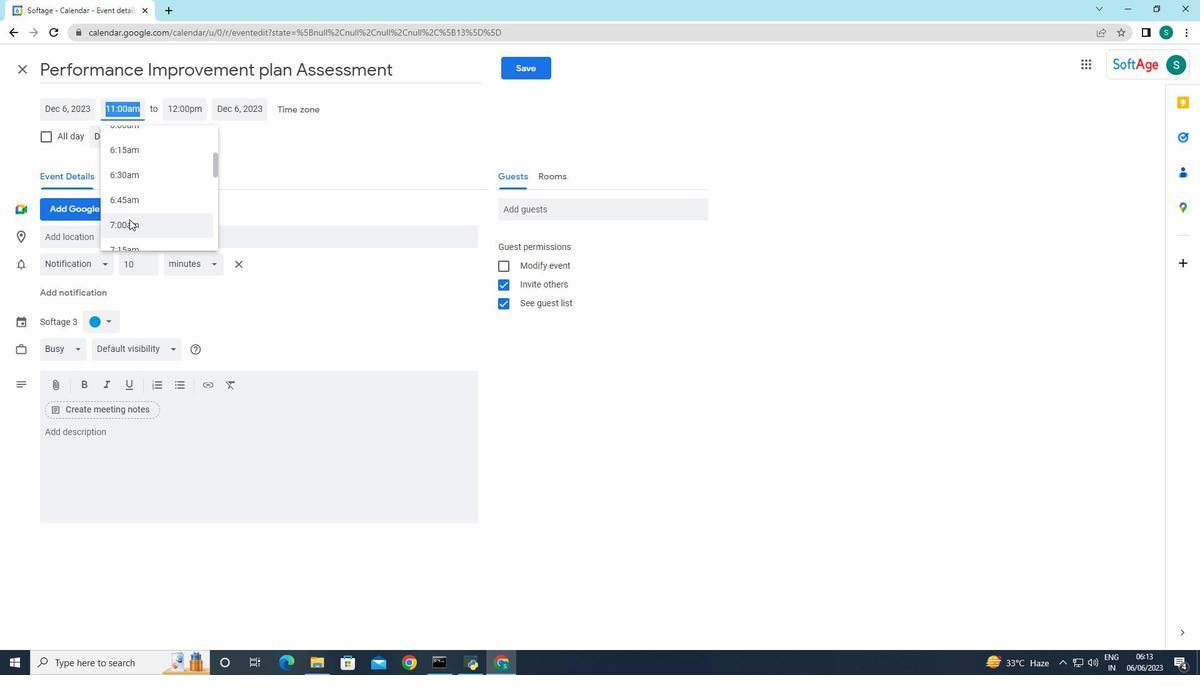
Action: Mouse pressed left at (129, 222)
Screenshot: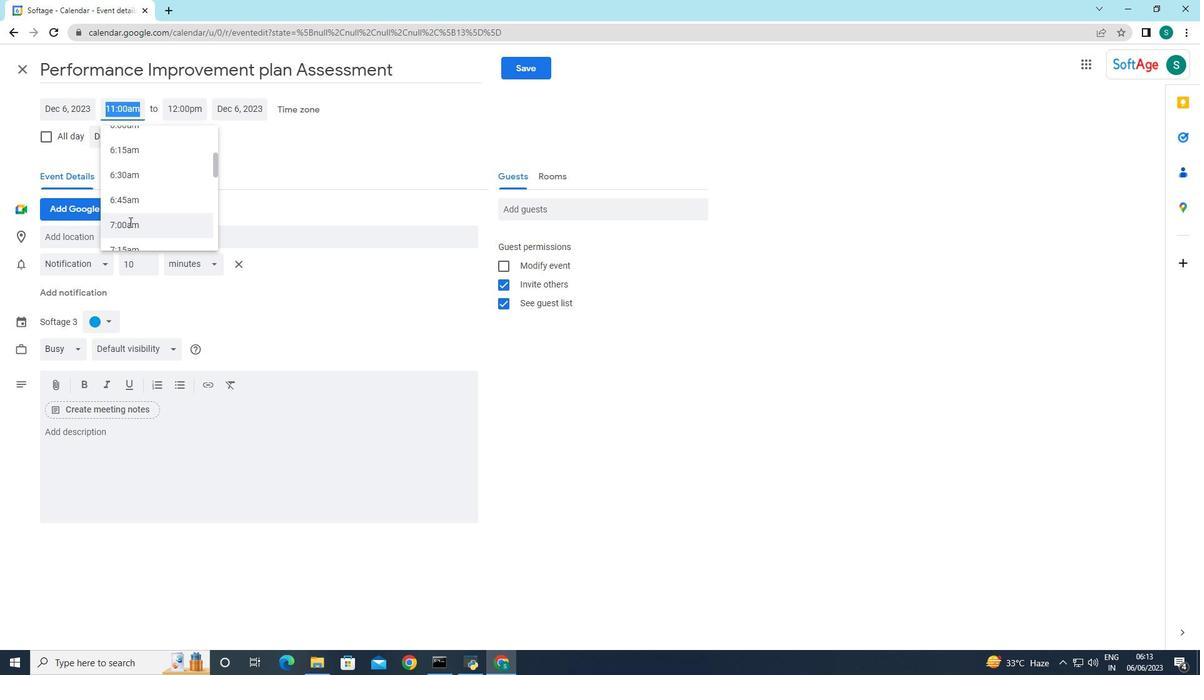 
Action: Mouse moved to (171, 106)
Screenshot: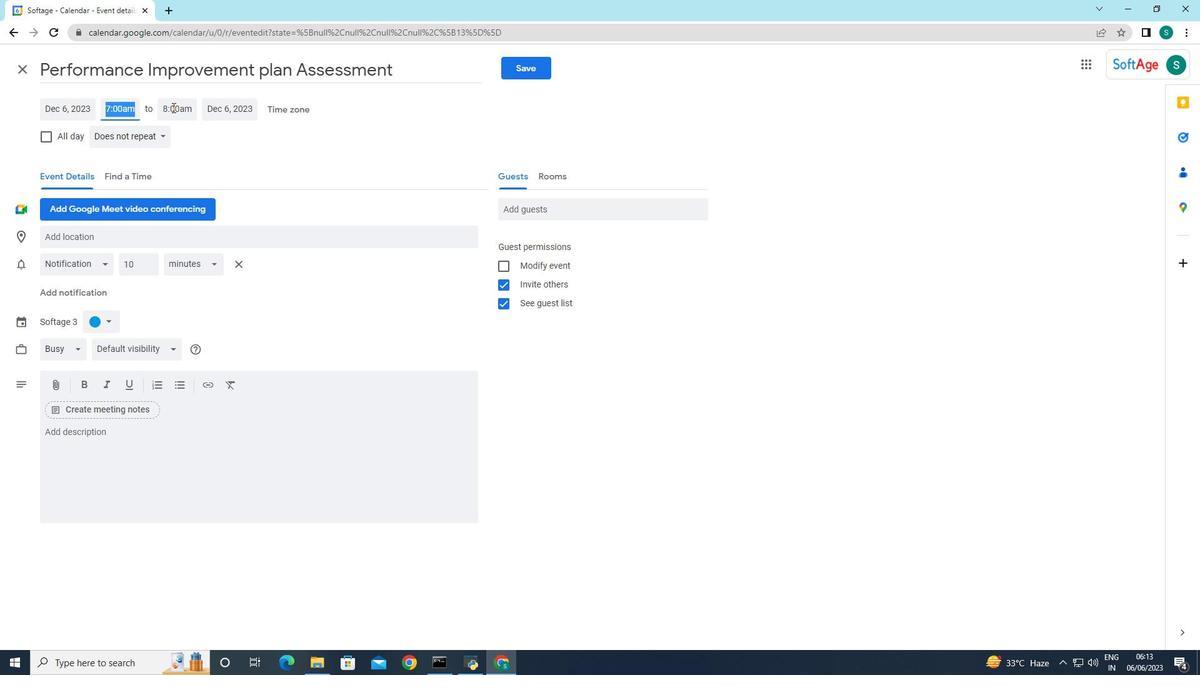 
Action: Mouse pressed left at (171, 106)
Screenshot: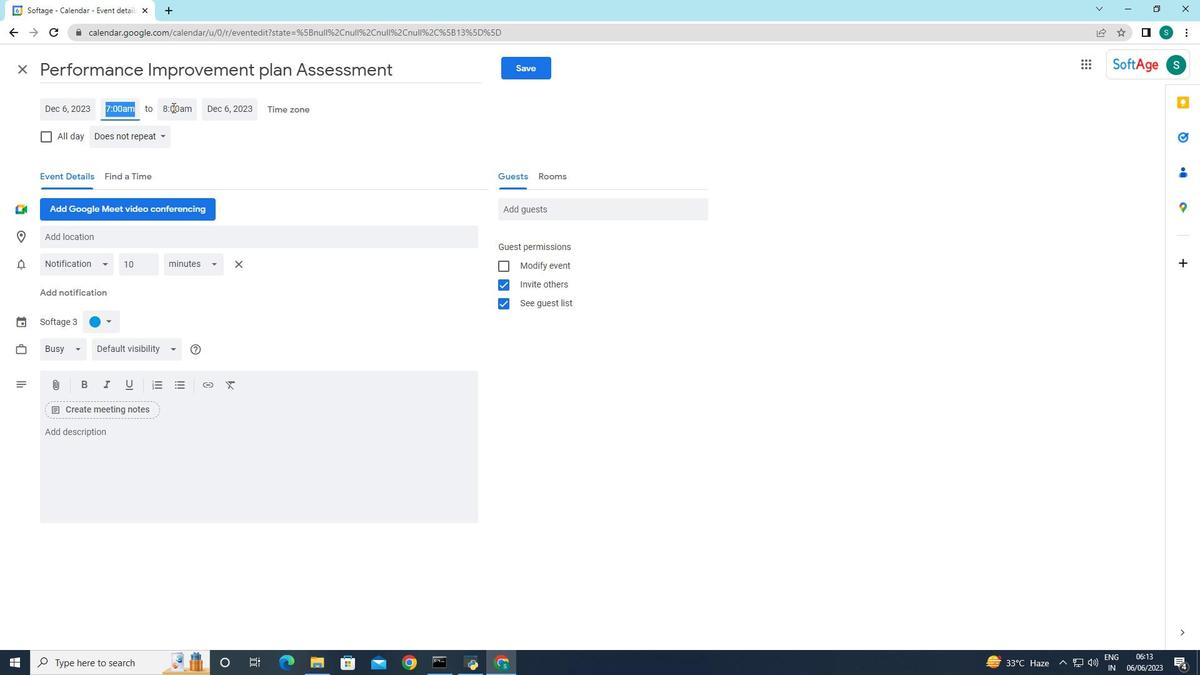 
Action: Mouse moved to (190, 238)
Screenshot: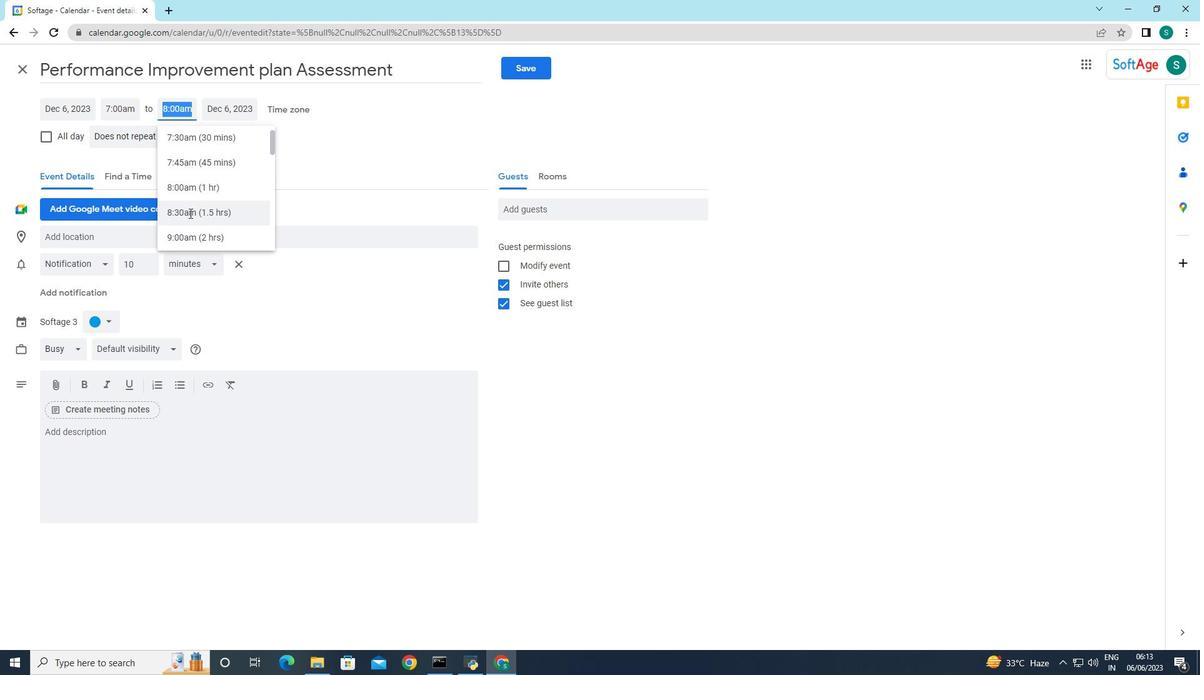 
Action: Mouse pressed left at (190, 238)
Screenshot: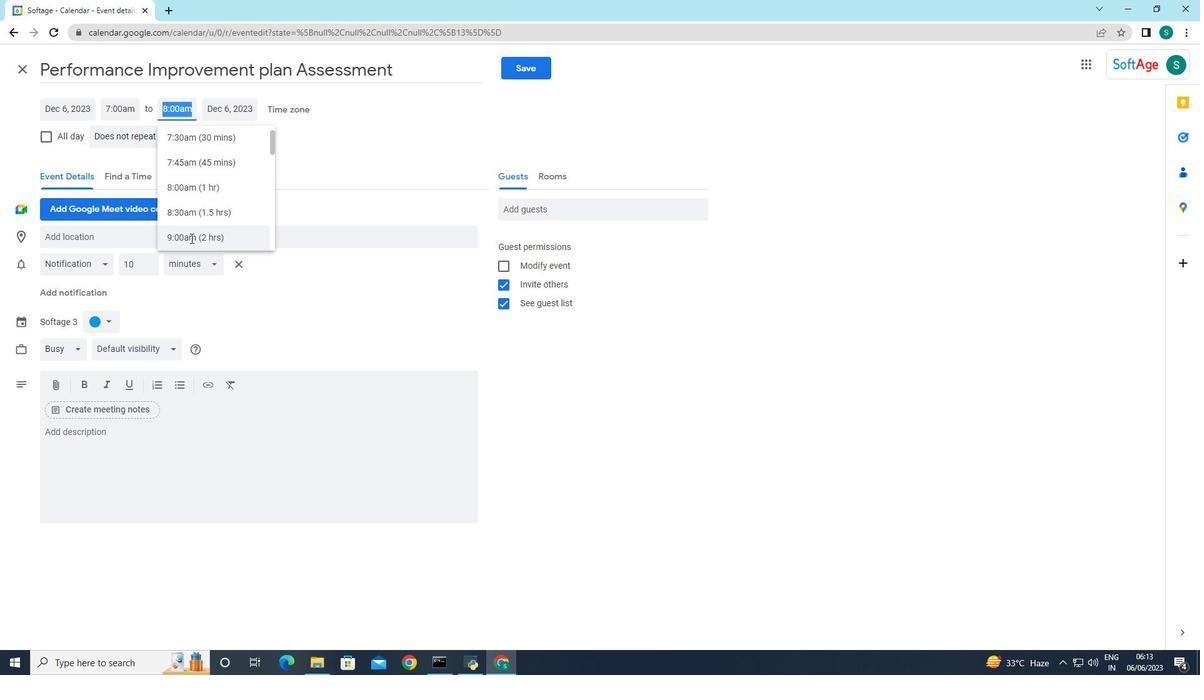 
Action: Mouse moved to (312, 162)
Screenshot: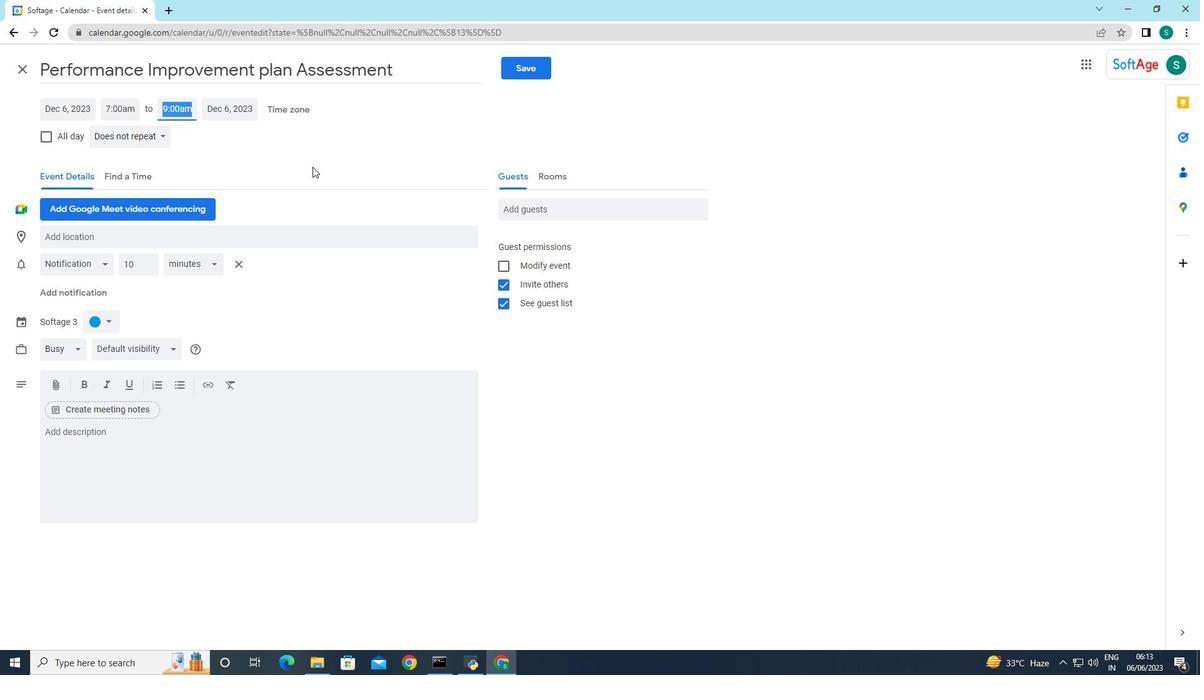 
Action: Mouse pressed left at (312, 162)
Screenshot: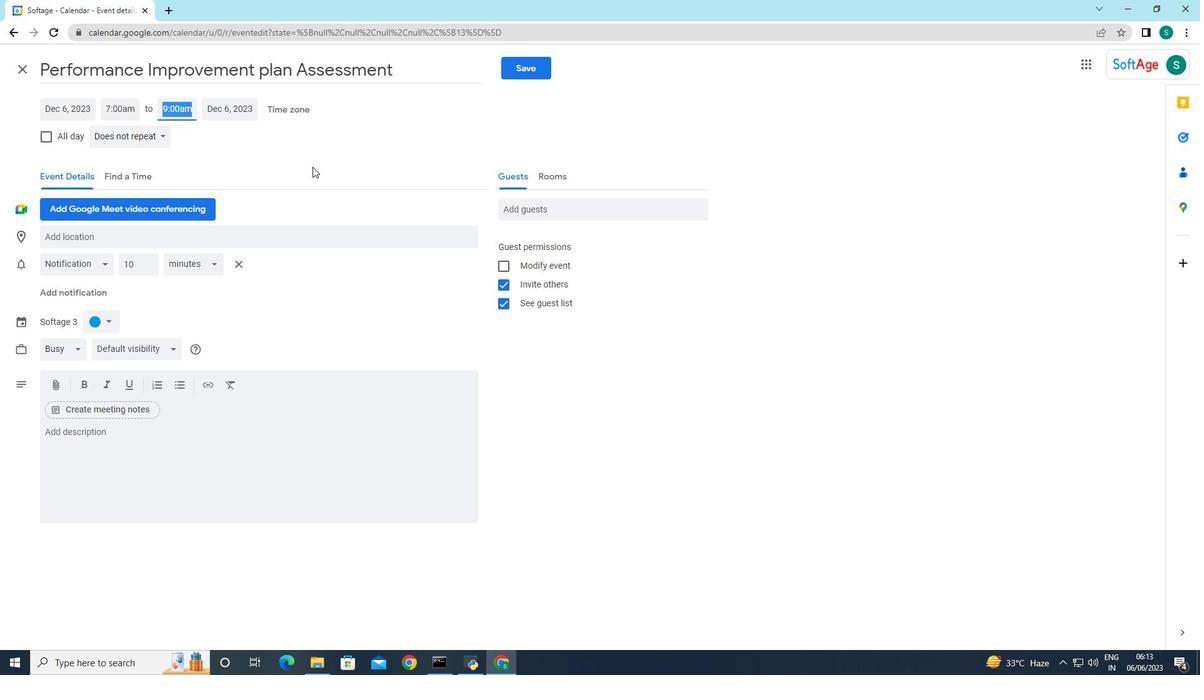 
Action: Mouse moved to (92, 441)
Screenshot: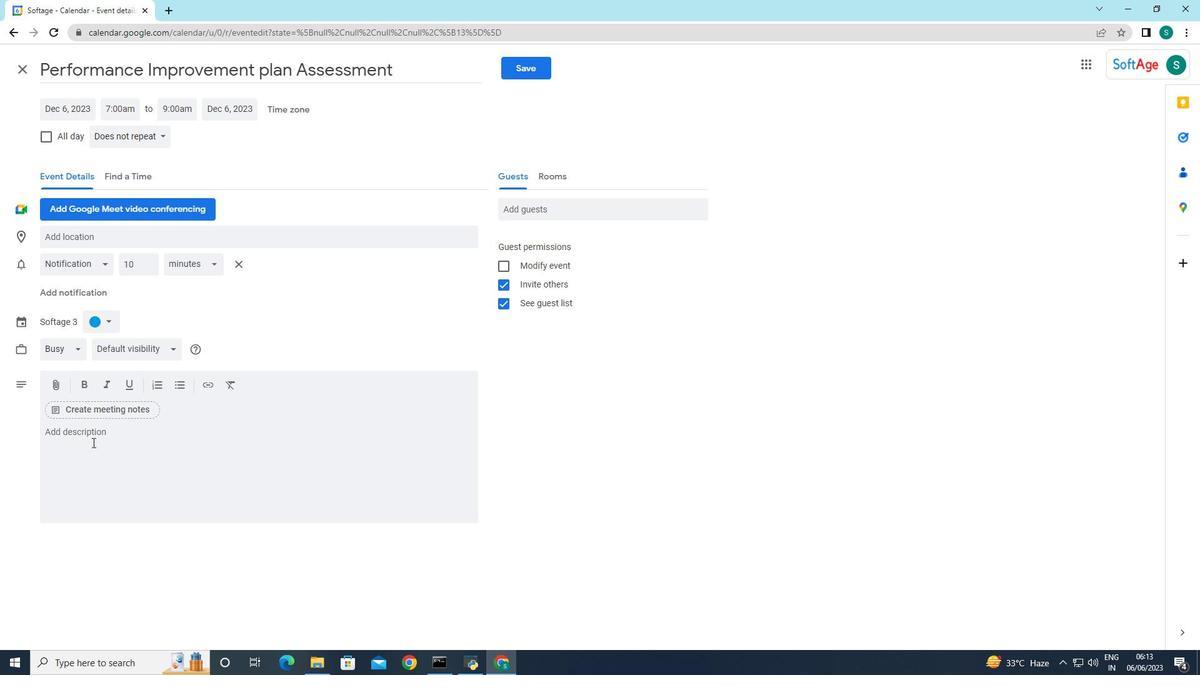 
Action: Mouse pressed left at (92, 441)
Screenshot: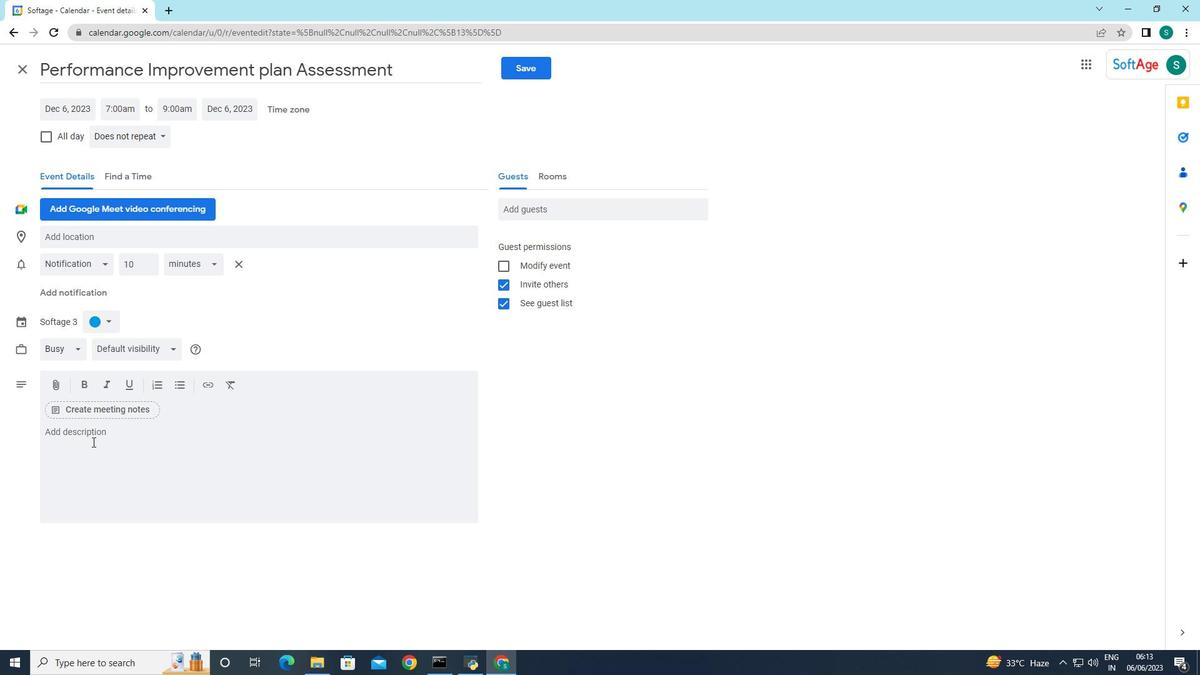 
Action: Mouse moved to (85, 435)
Screenshot: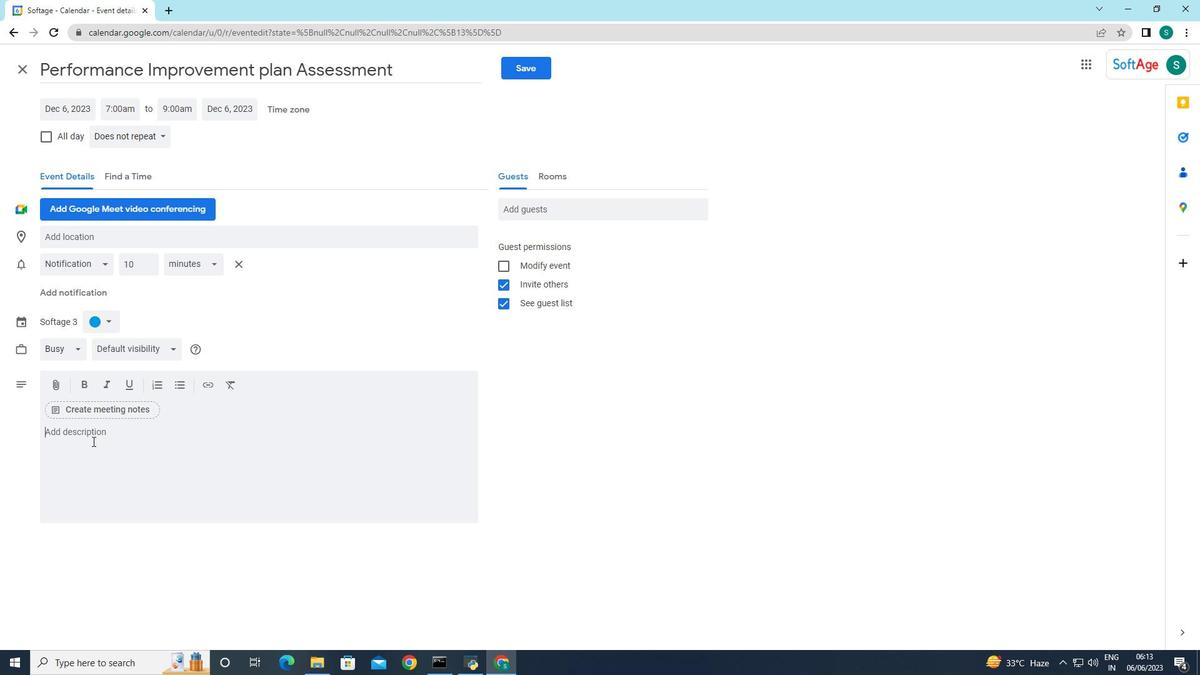 
Action: Key pressed <Key.caps_lock>P<Key.caps_lock>articipants<Key.space>will<Key.space>wx<Key.backspace><Key.backspace>explore<Key.space>the<Key.space>various<Key.space>roles,<Key.space>strenght<Key.backspace><Key.backspace>ths,<Key.space>and<Key.space>contributions<Key.space>of<Key.space>team<Key.space>members,<Key.backspace>.<Key.space><Key.caps_lock>T<Key.caps_lock>hey<Key.space>wo<Key.backspace>ill<Key.space>gain<Key.space>insights<Key.space>into<Key.space>the<Key.space>different<Key.space>communication<Key.space>styles<Key.space><Key.backspace>,<Key.space><Key.caps_lock><Key.caps_lock>work<Key.space>preferences,<Key.space>and<Key.space>approaches<Key.space>to<Key.space>d<Key.backspace>collaboration<Key.space>that<Key.space>exist<Key.space>within<Key.space>the<Key.space>team<Key.space><Key.backspace>.
Screenshot: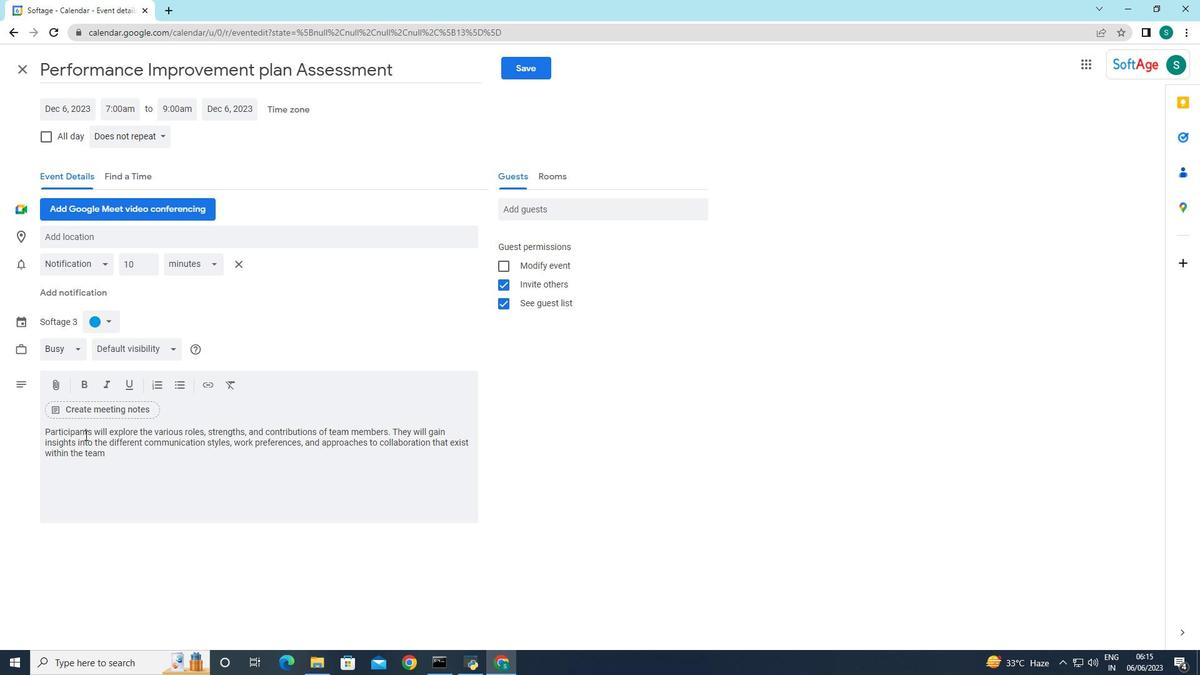 
Action: Mouse moved to (98, 319)
Screenshot: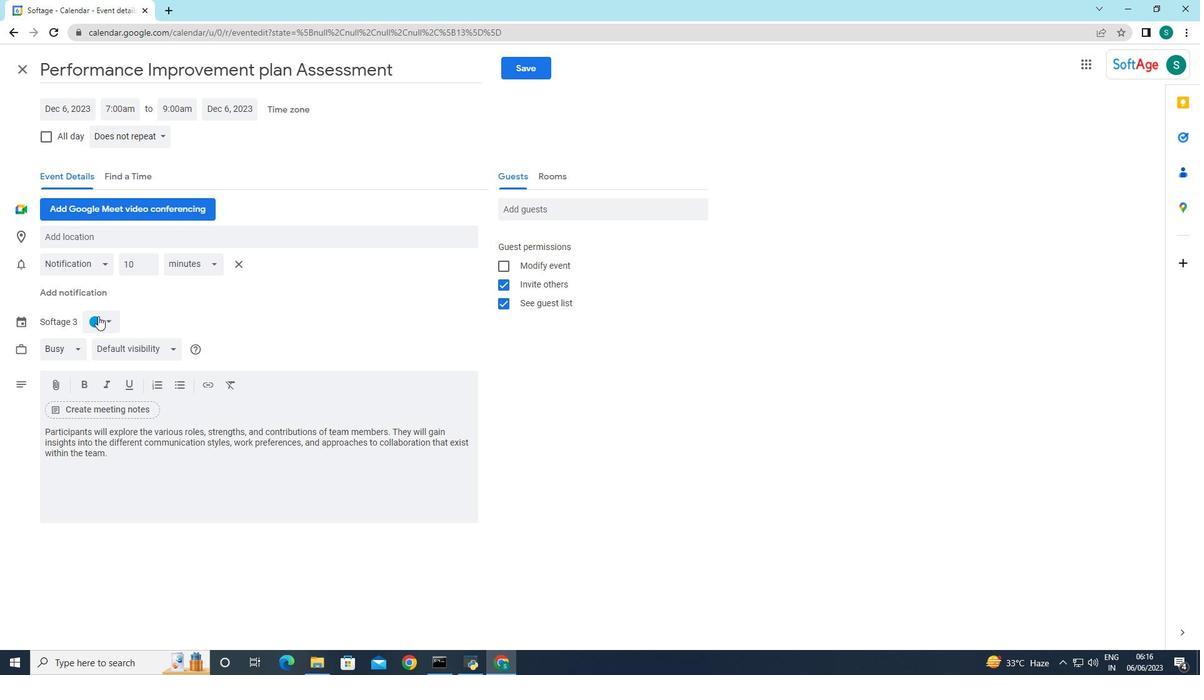 
Action: Mouse pressed left at (98, 319)
Screenshot: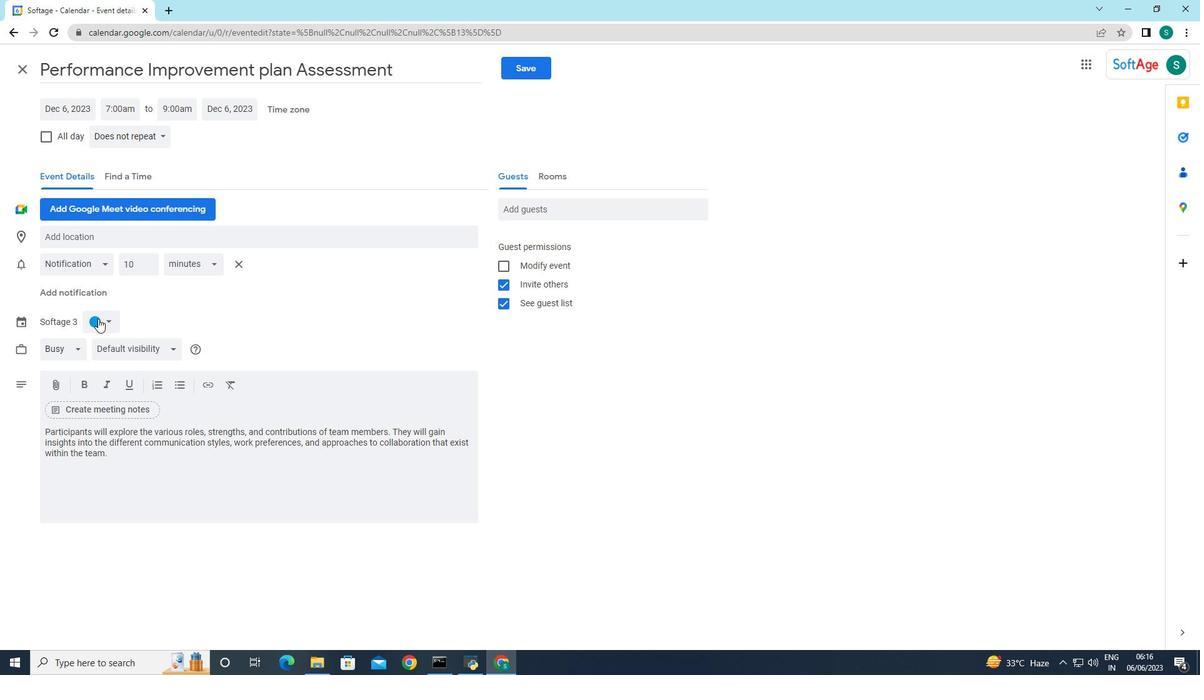 
Action: Mouse moved to (108, 352)
Screenshot: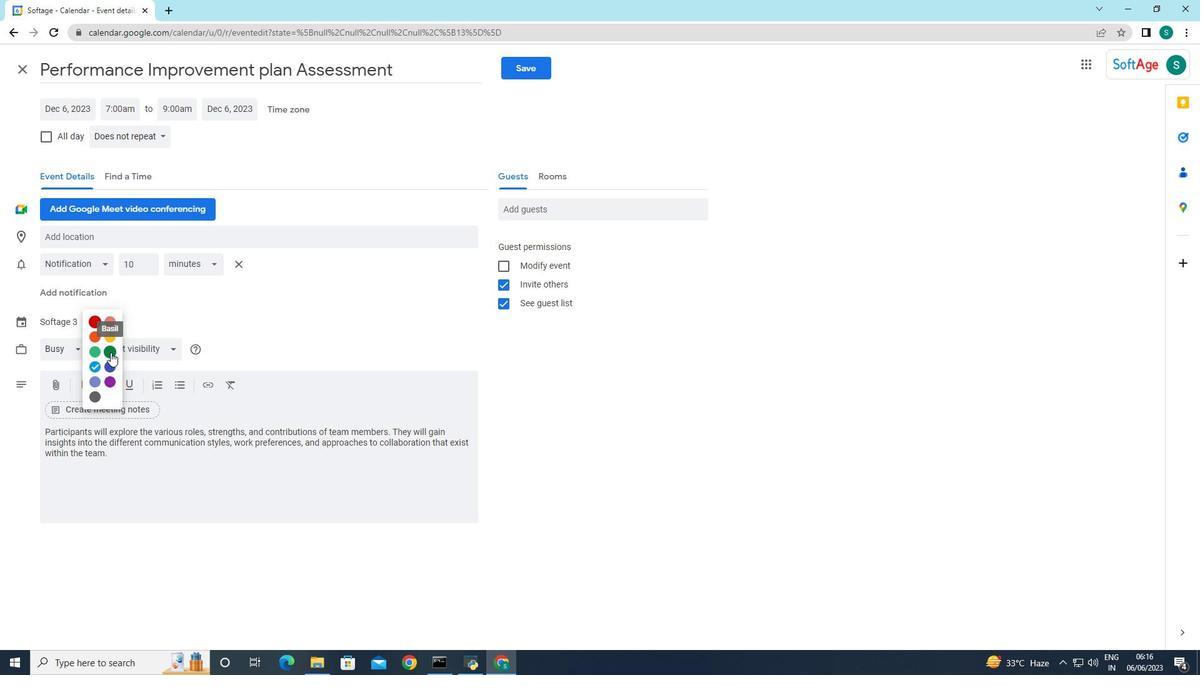 
Action: Mouse pressed left at (108, 352)
Screenshot: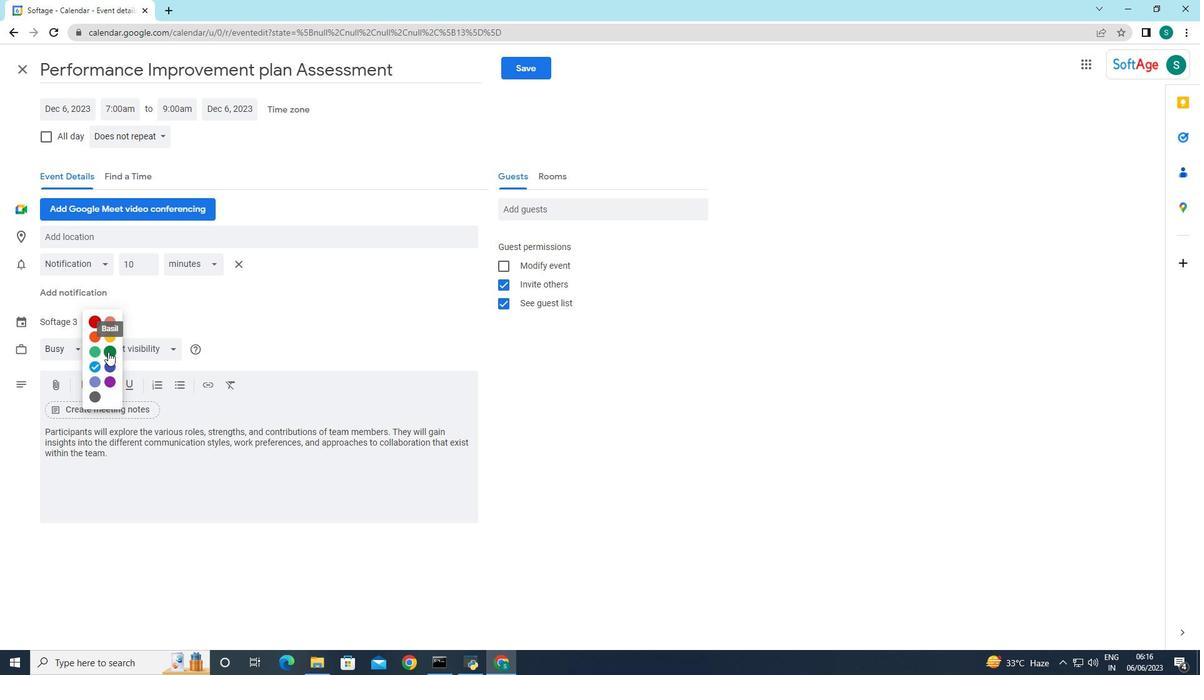 
Action: Mouse moved to (126, 239)
Screenshot: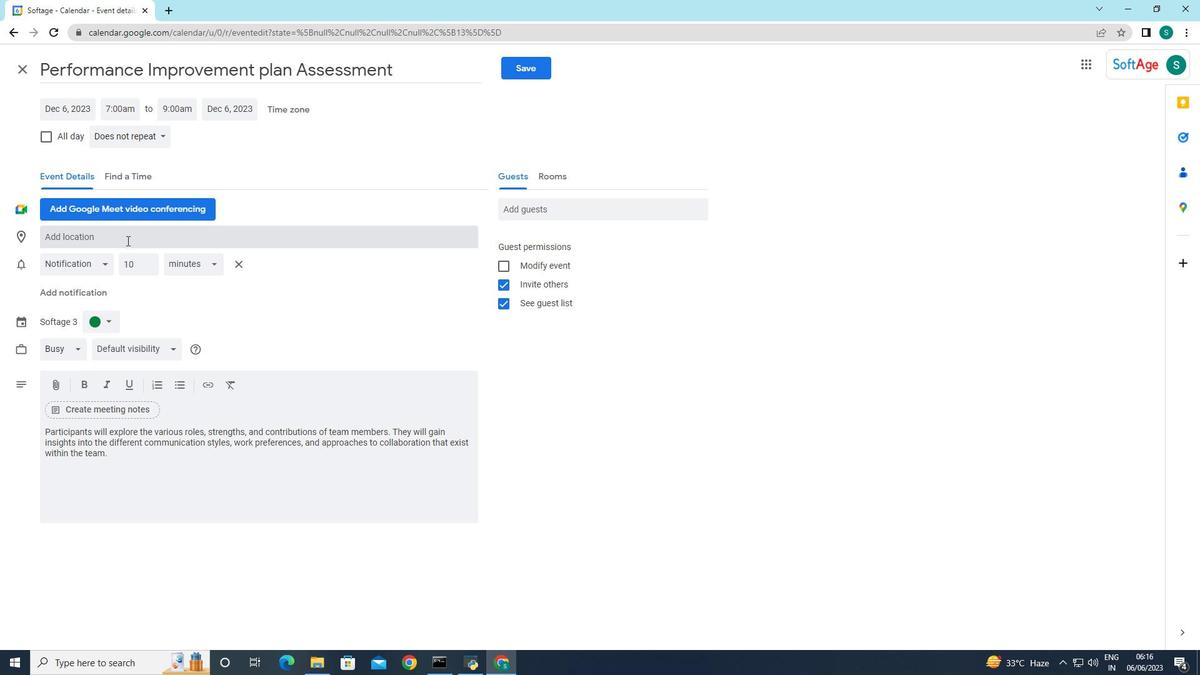 
Action: Mouse pressed left at (126, 239)
Screenshot: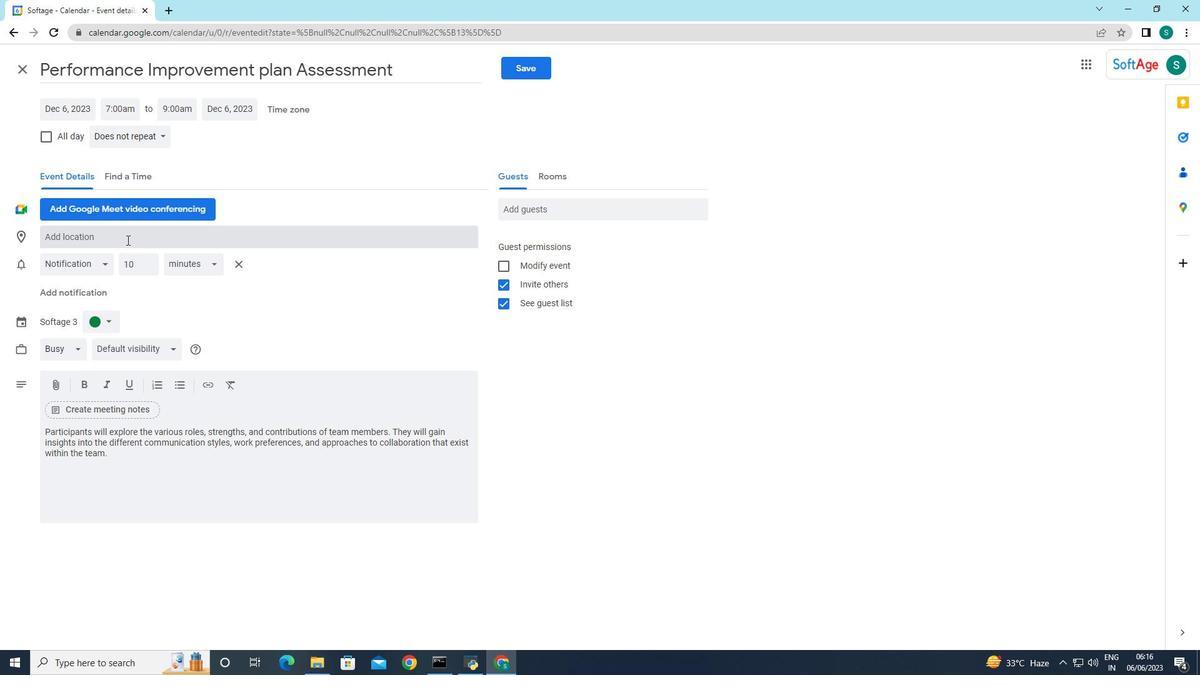 
Action: Mouse moved to (126, 238)
Screenshot: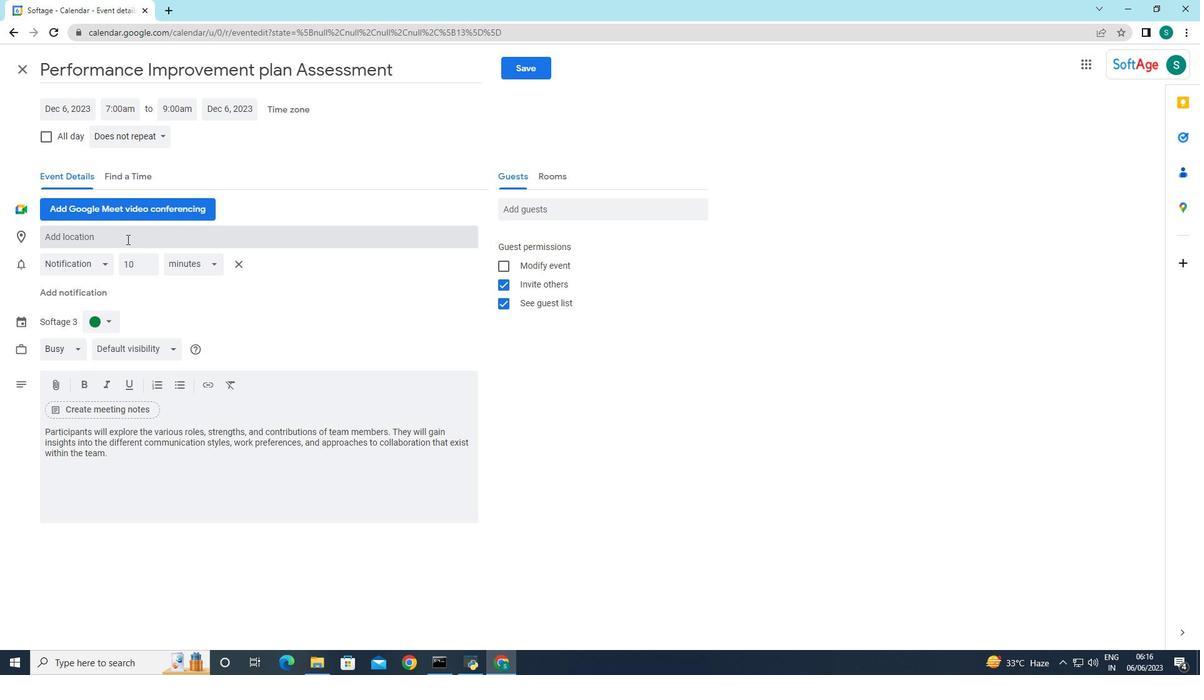 
Action: Key pressed <Key.shift>Cape<Key.space><Key.shift>Town,<Key.space><Key.shift>South<Key.space><Key.shift><Key.shift><Key.shift>Africa
Screenshot: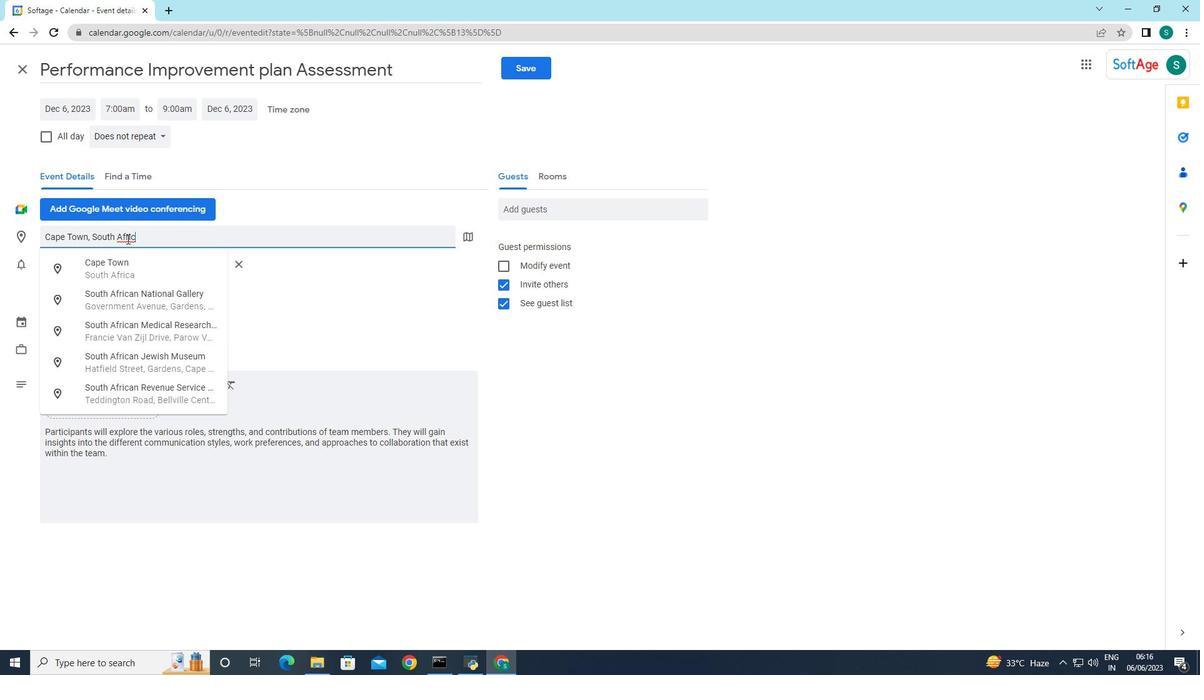 
Action: Mouse moved to (356, 297)
Screenshot: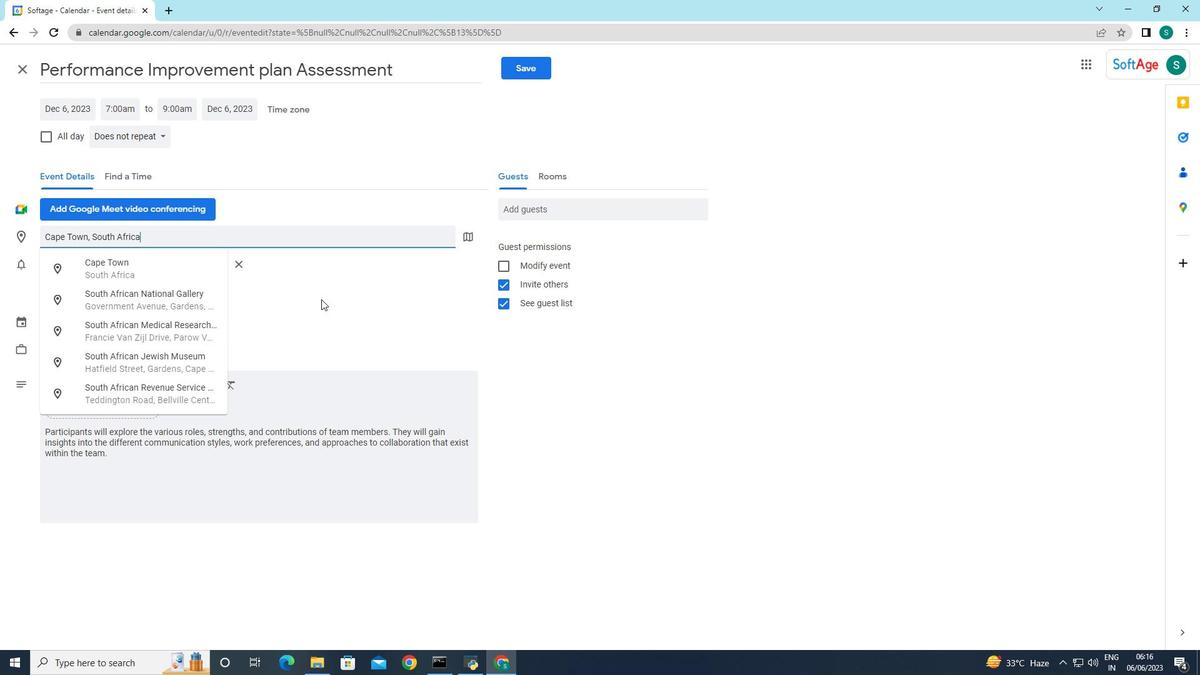 
Action: Mouse pressed left at (356, 297)
Screenshot: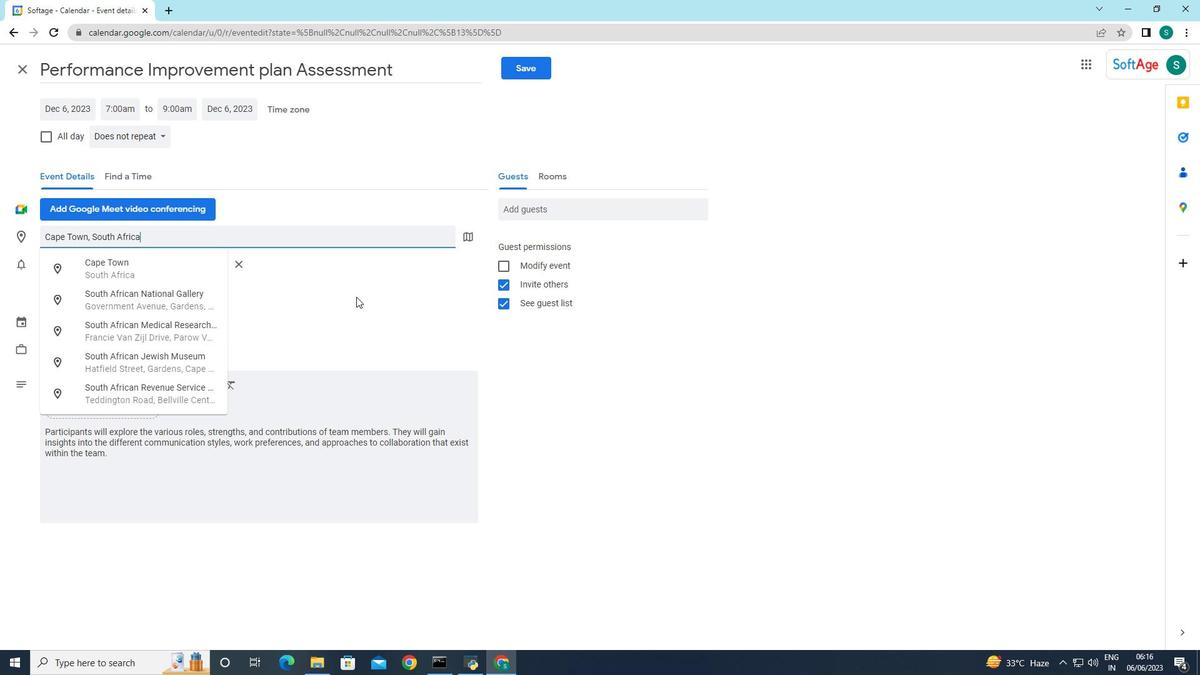 
Action: Mouse moved to (526, 212)
Screenshot: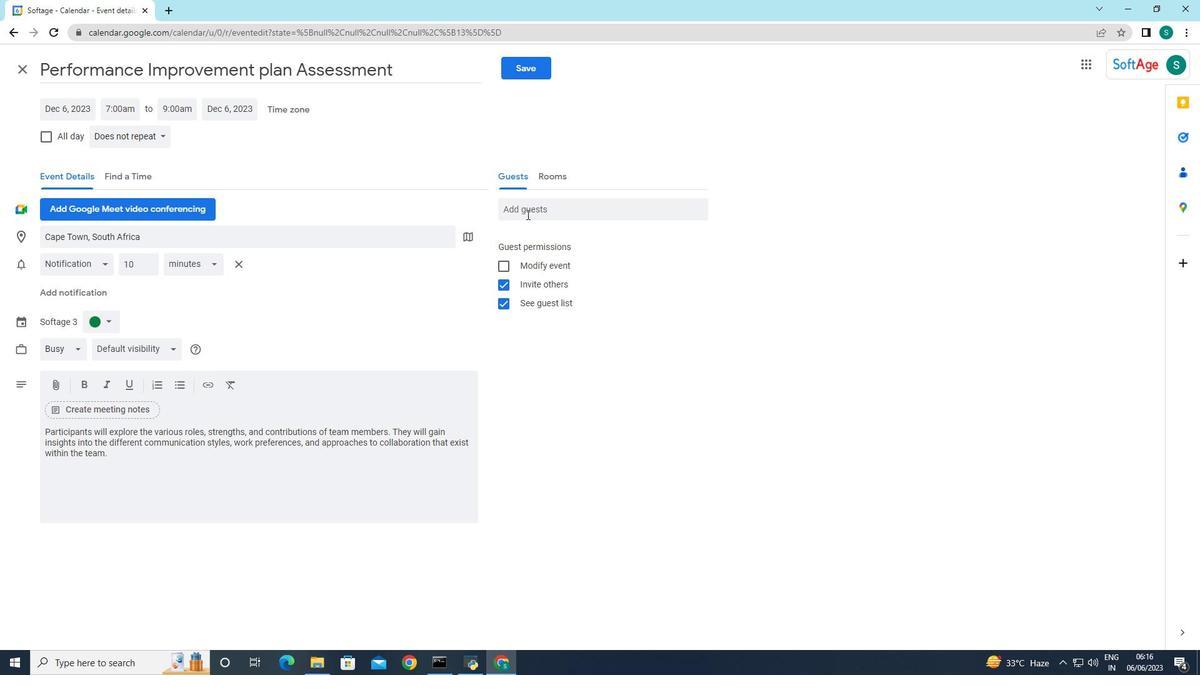 
Action: Mouse pressed left at (526, 212)
Screenshot: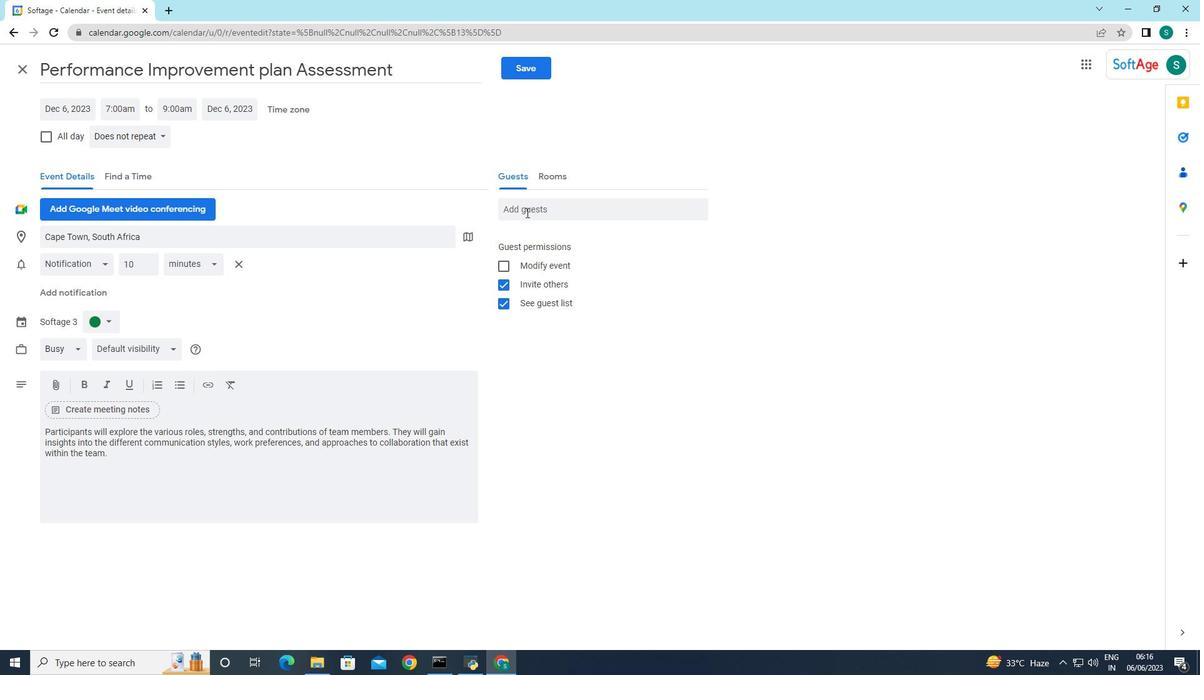 
Action: Key pressed softage.1
Screenshot: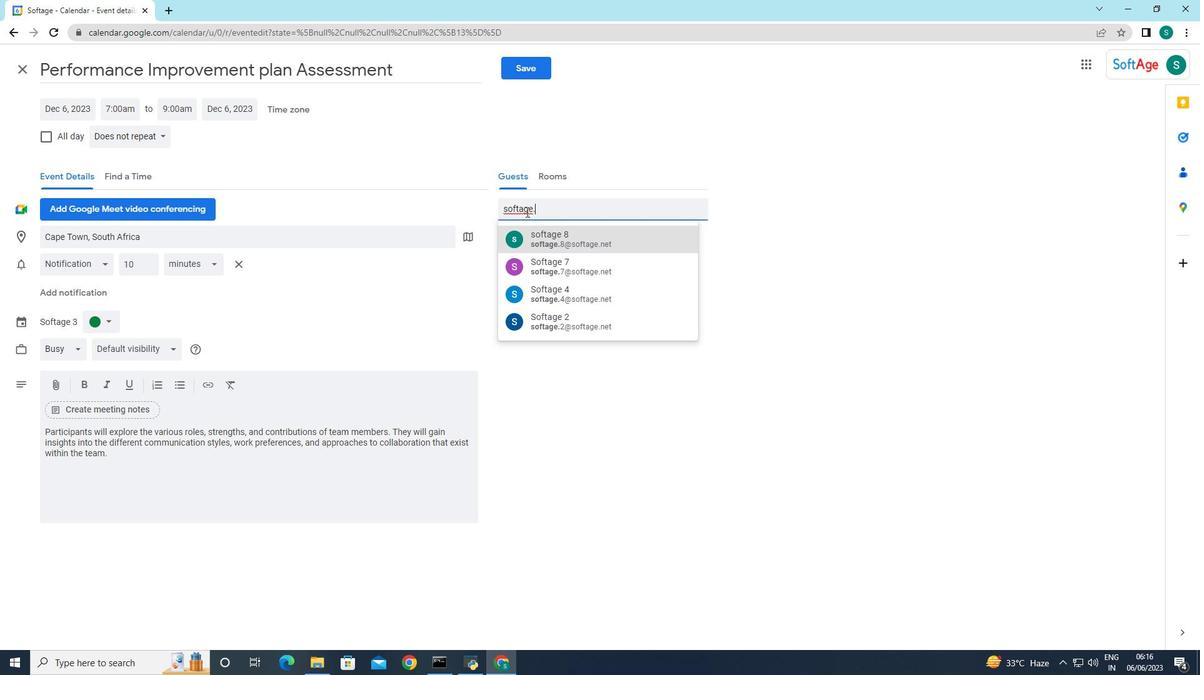 
Action: Mouse moved to (556, 259)
Screenshot: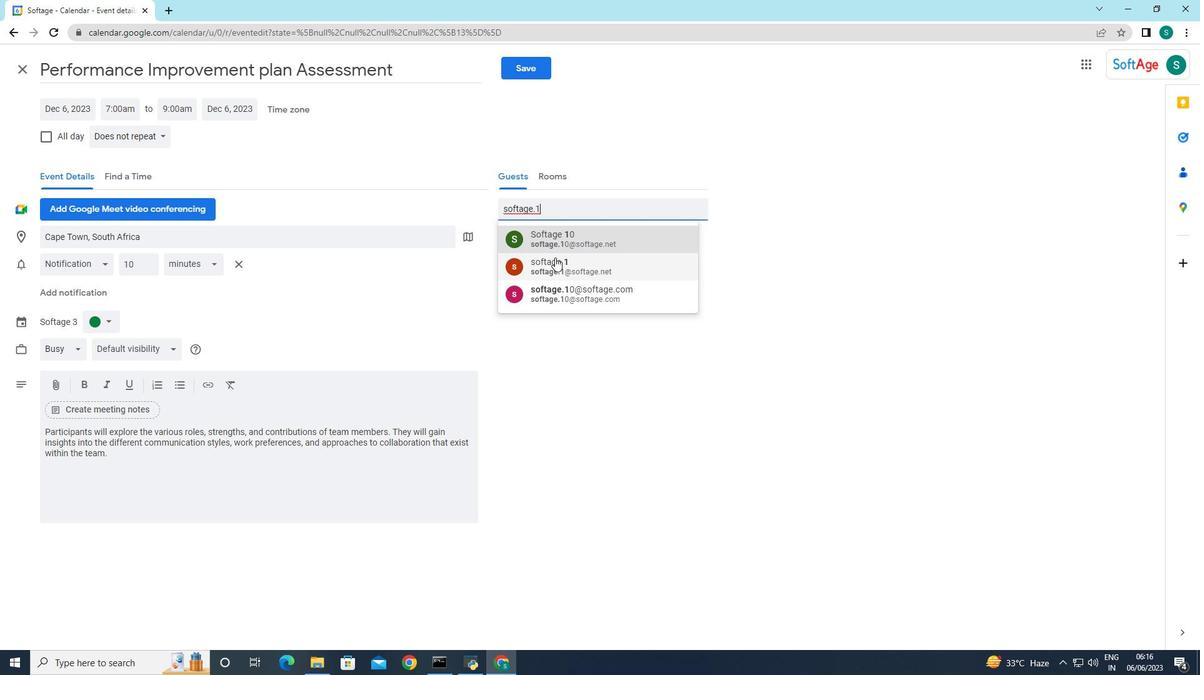
Action: Mouse pressed left at (556, 259)
Screenshot: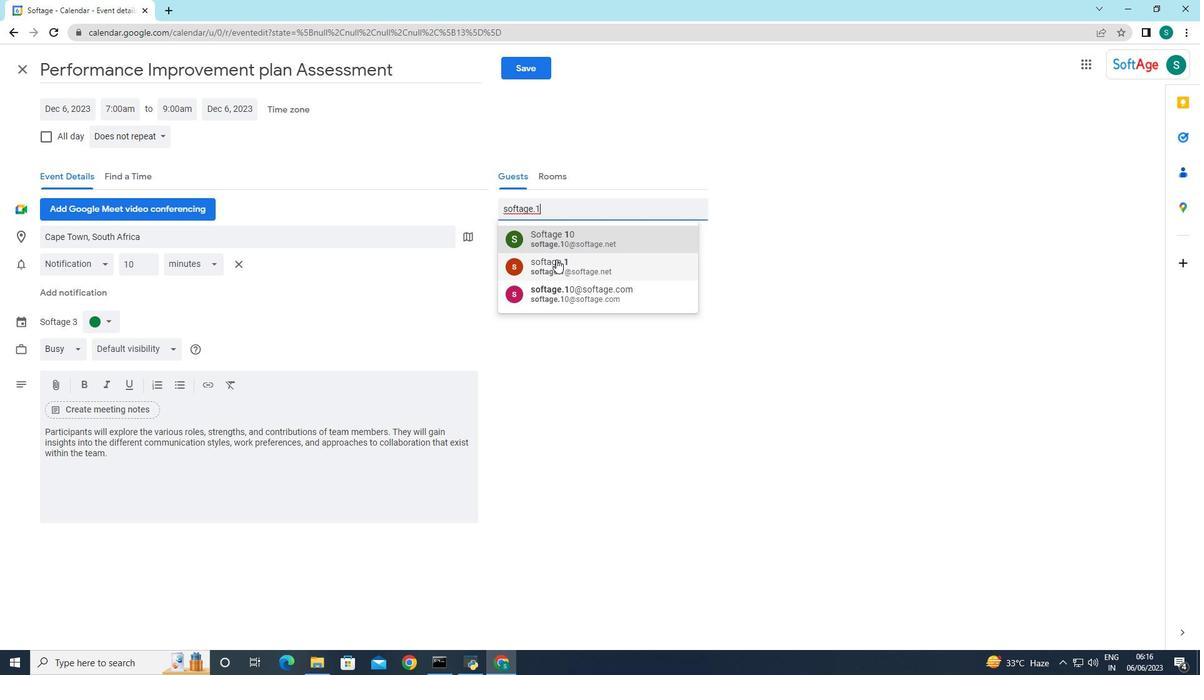
Action: Mouse moved to (555, 206)
Screenshot: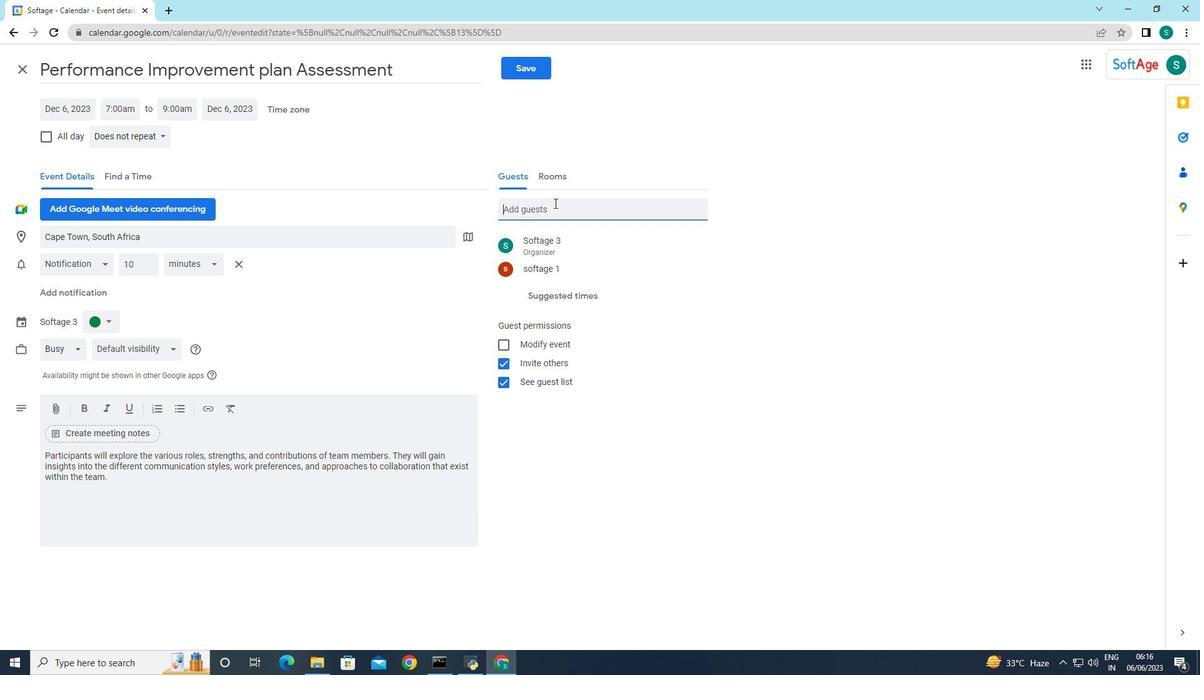 
Action: Mouse pressed left at (555, 206)
Screenshot: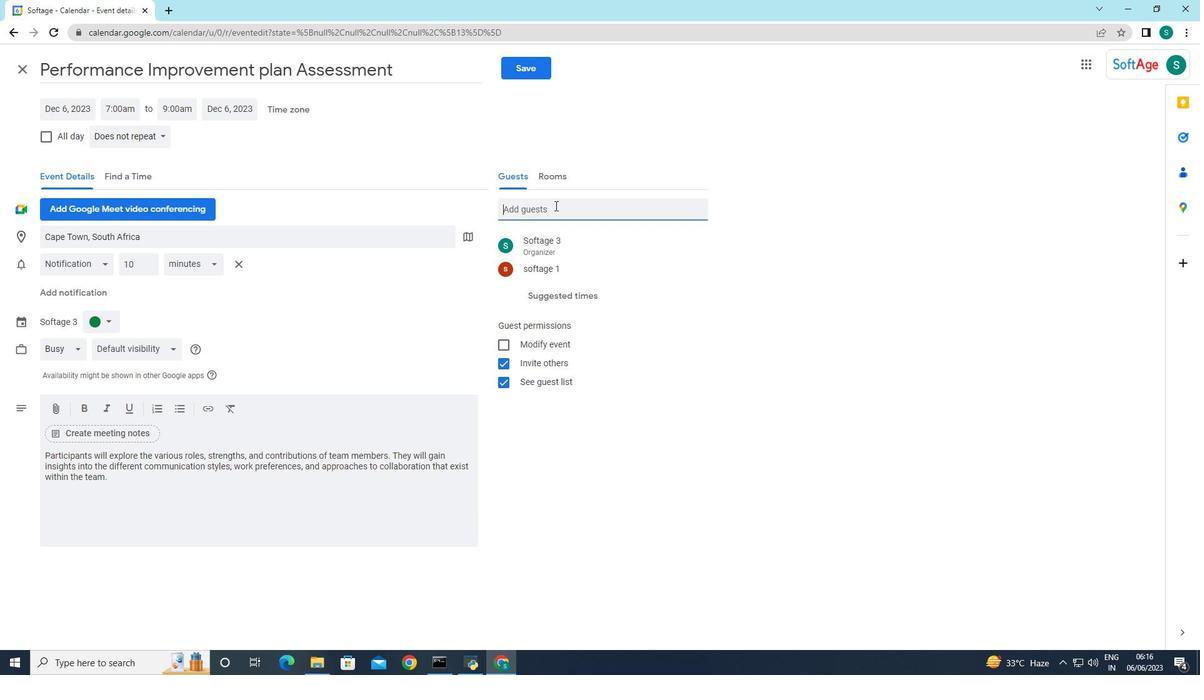 
Action: Key pressed softag.2
Screenshot: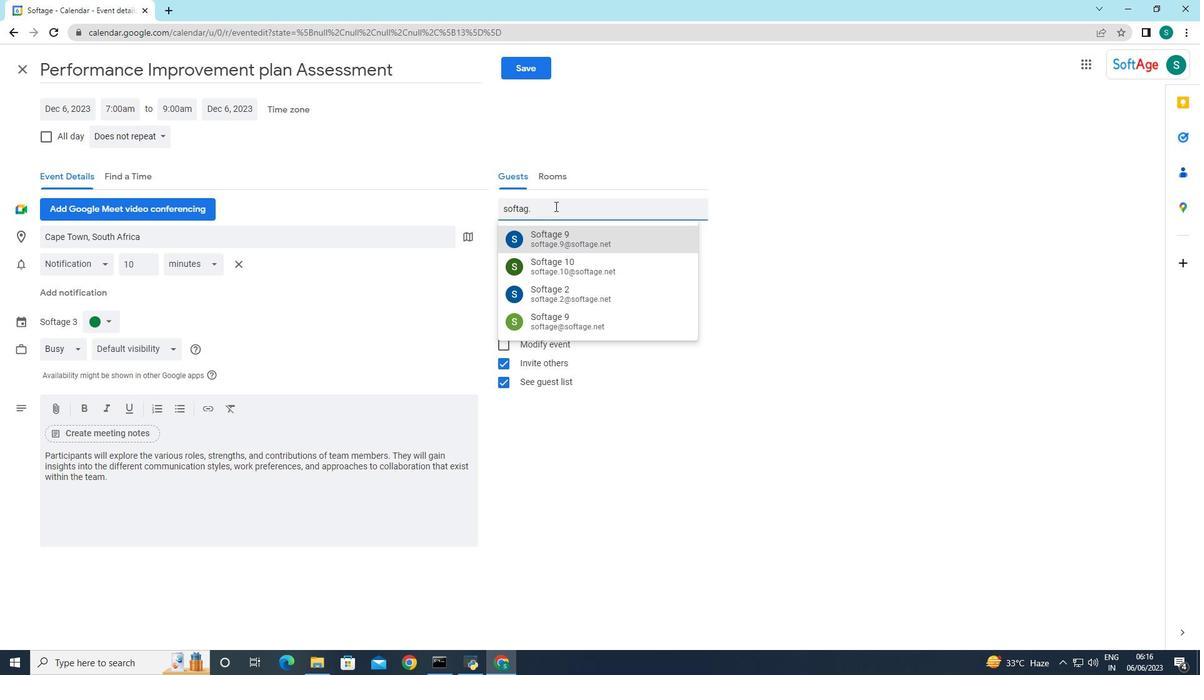 
Action: Mouse moved to (567, 244)
Screenshot: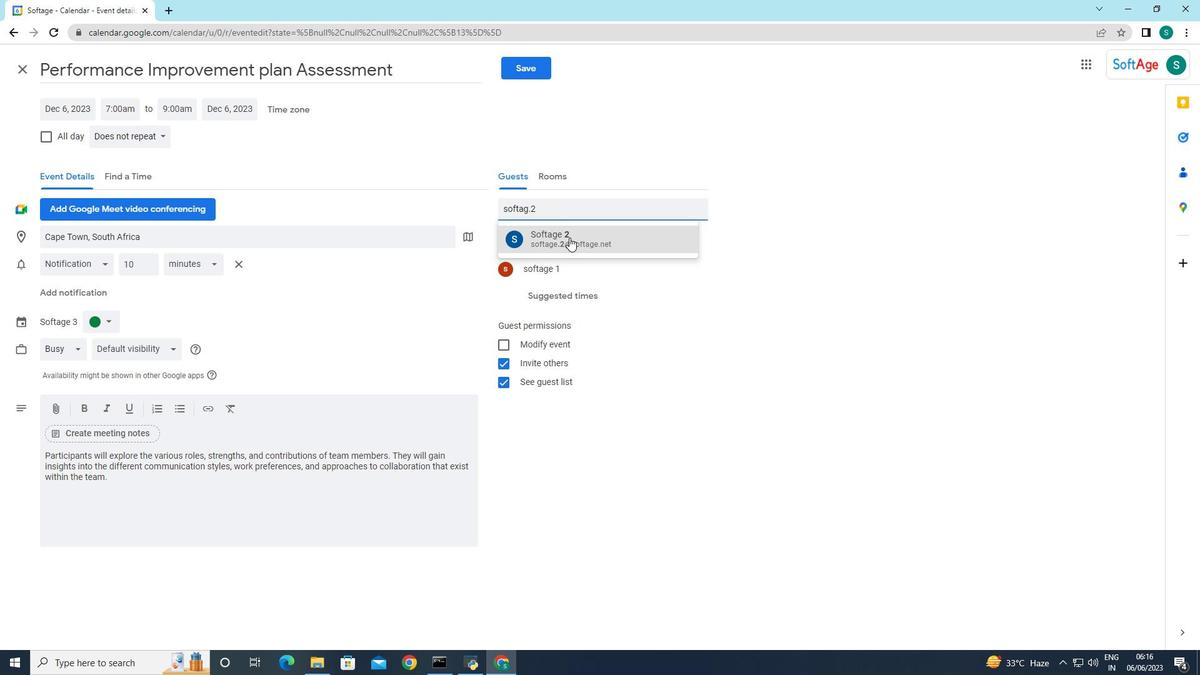 
Action: Mouse pressed left at (567, 244)
Screenshot: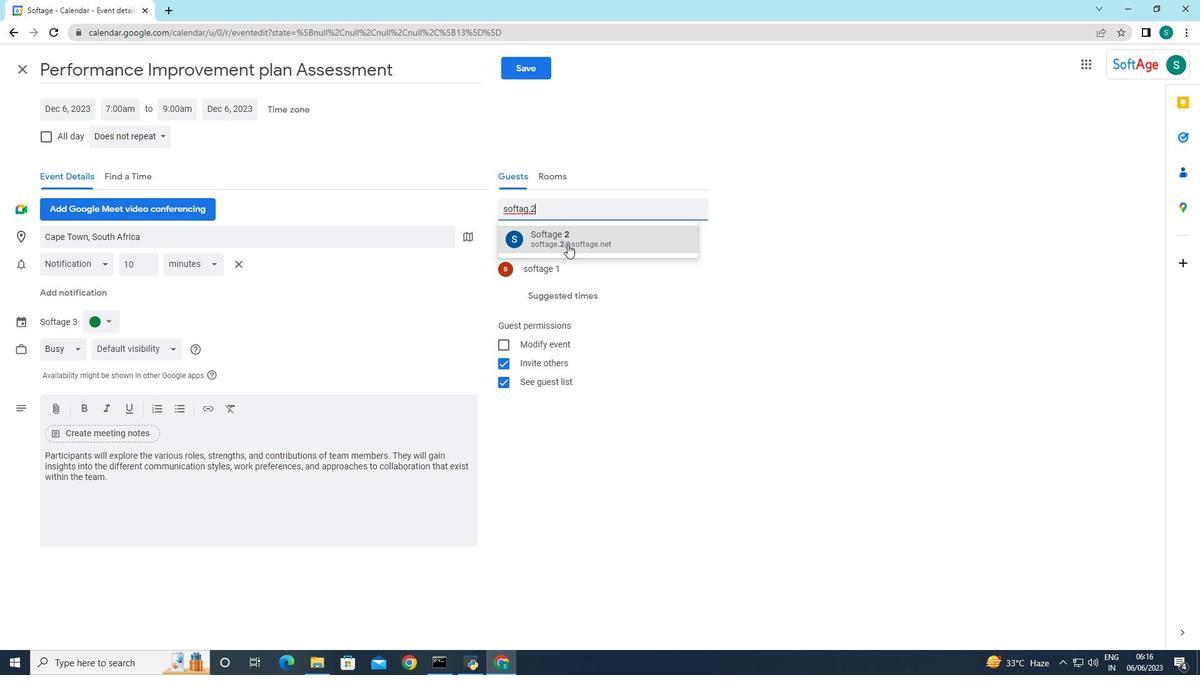 
Action: Mouse moved to (693, 242)
Screenshot: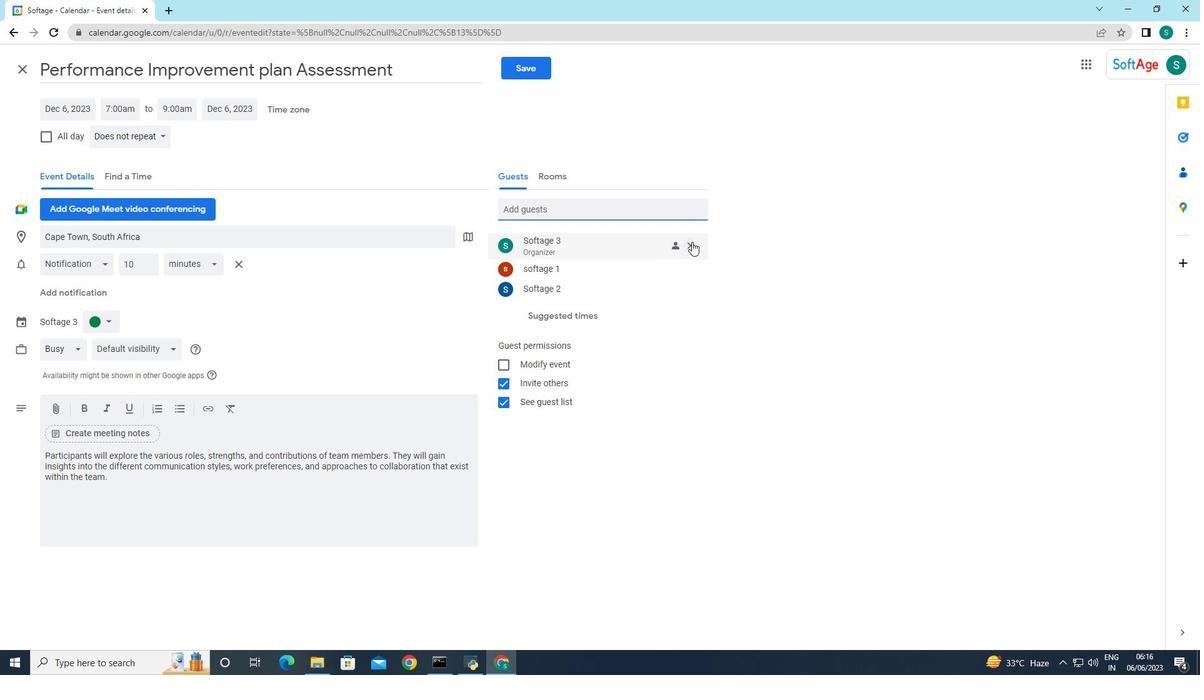 
Action: Mouse pressed left at (693, 242)
Screenshot: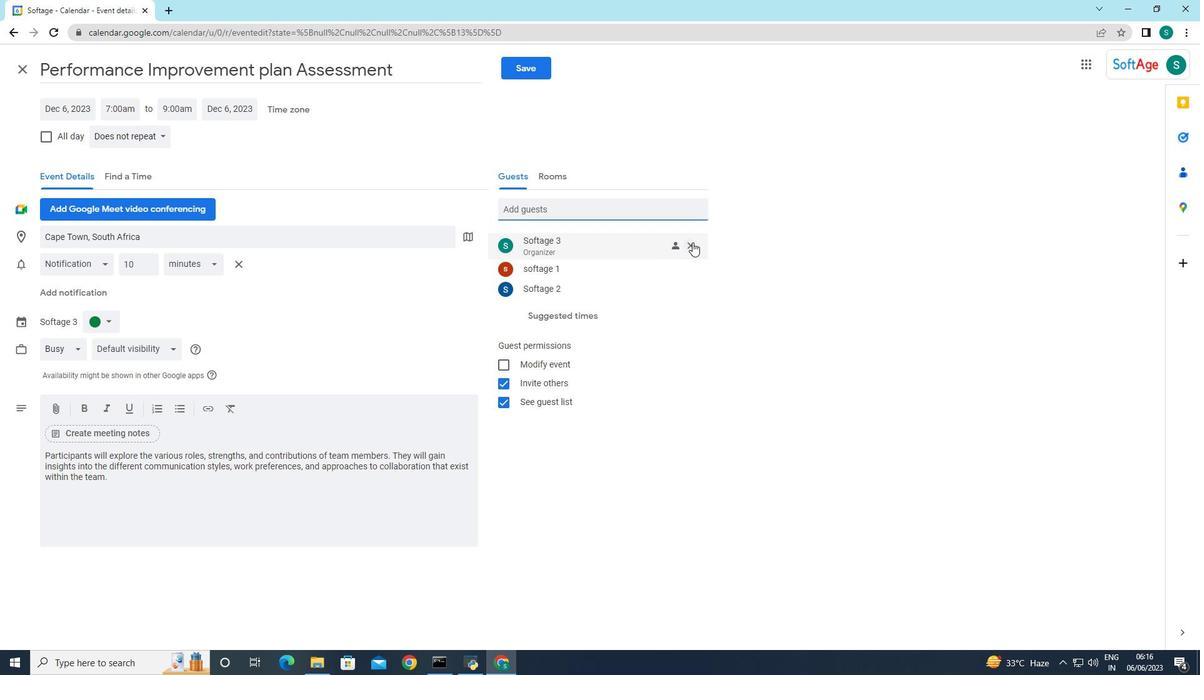 
Action: Mouse moved to (109, 136)
Screenshot: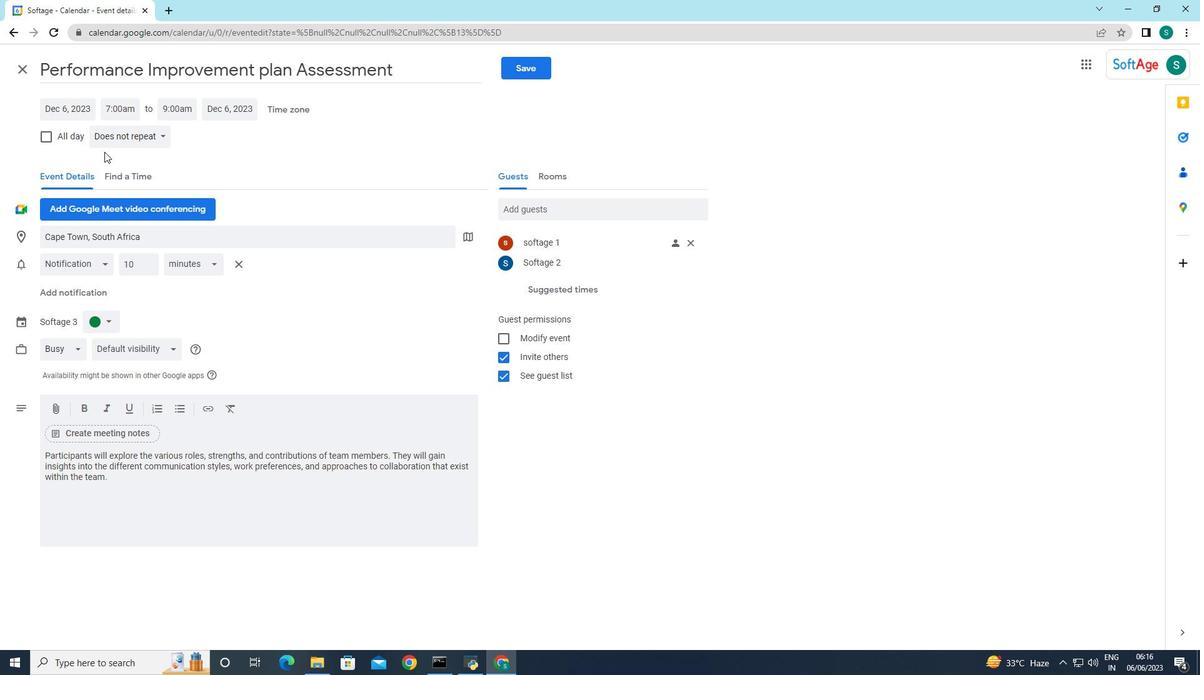 
Action: Mouse pressed left at (109, 136)
Screenshot: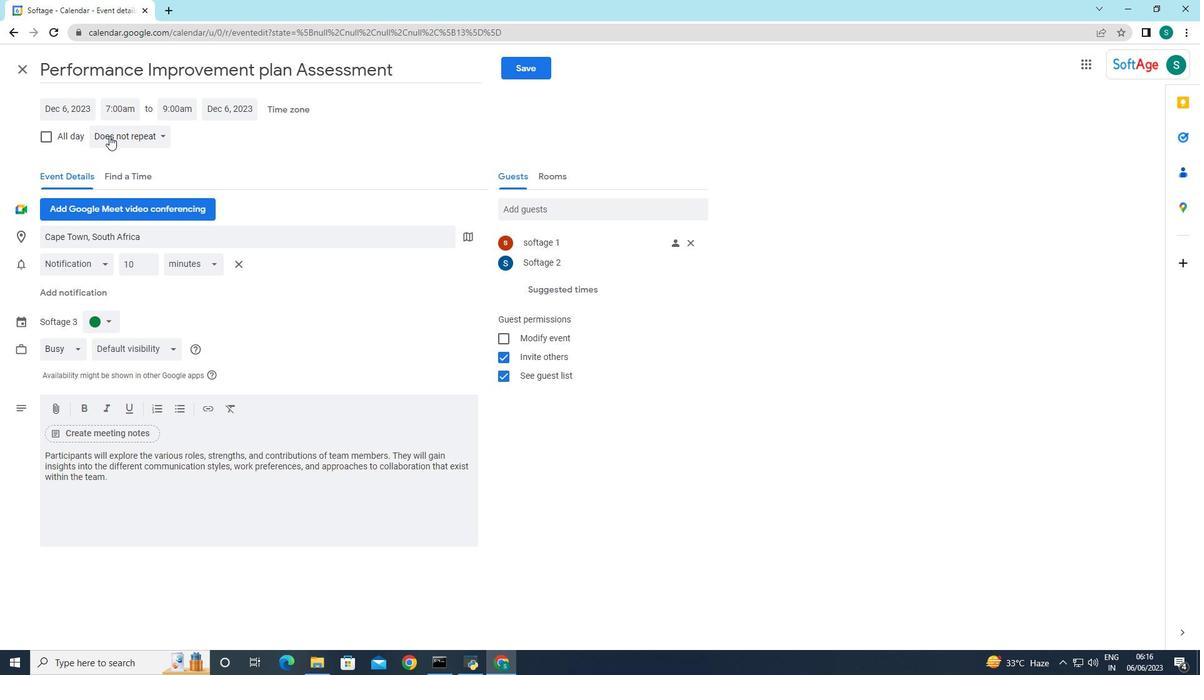 
Action: Mouse moved to (124, 132)
Screenshot: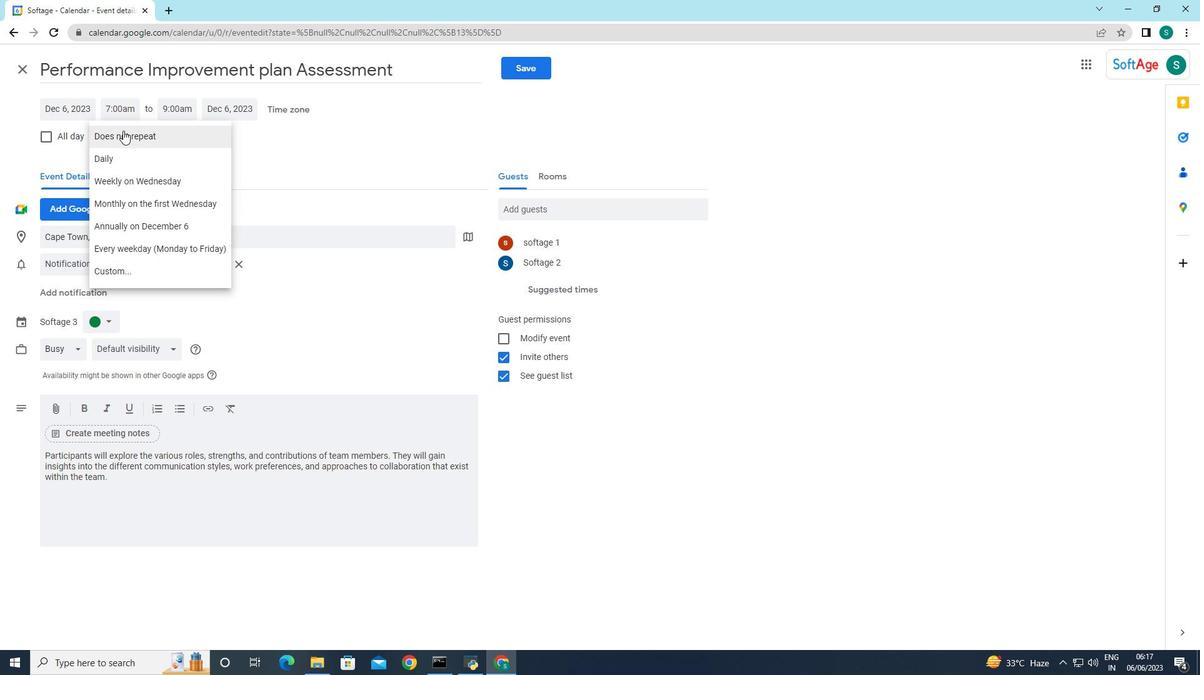 
Action: Mouse pressed left at (124, 132)
Screenshot: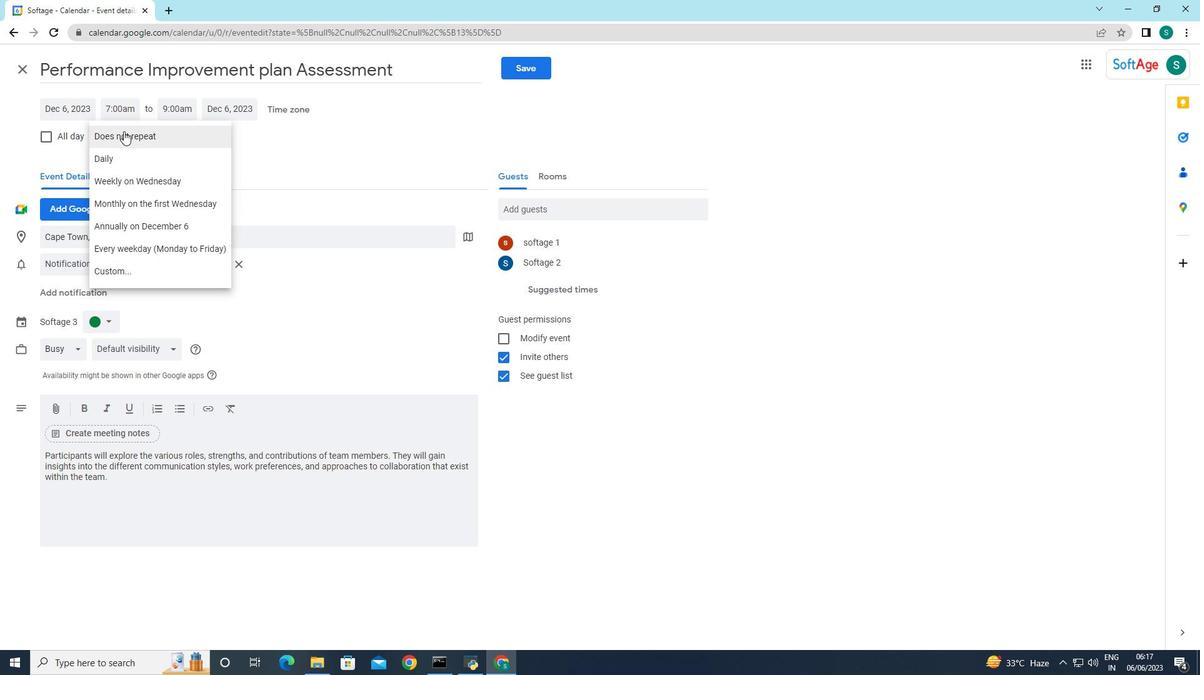 
Action: Mouse moved to (526, 76)
Screenshot: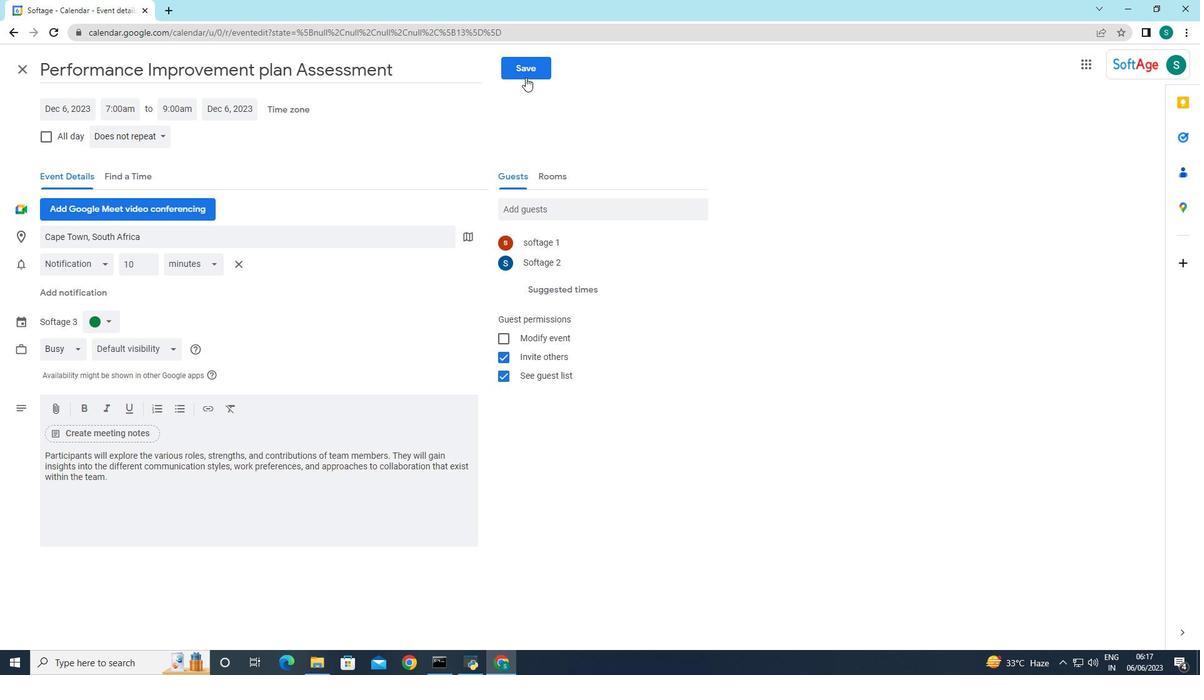 
Action: Mouse pressed left at (526, 76)
Screenshot: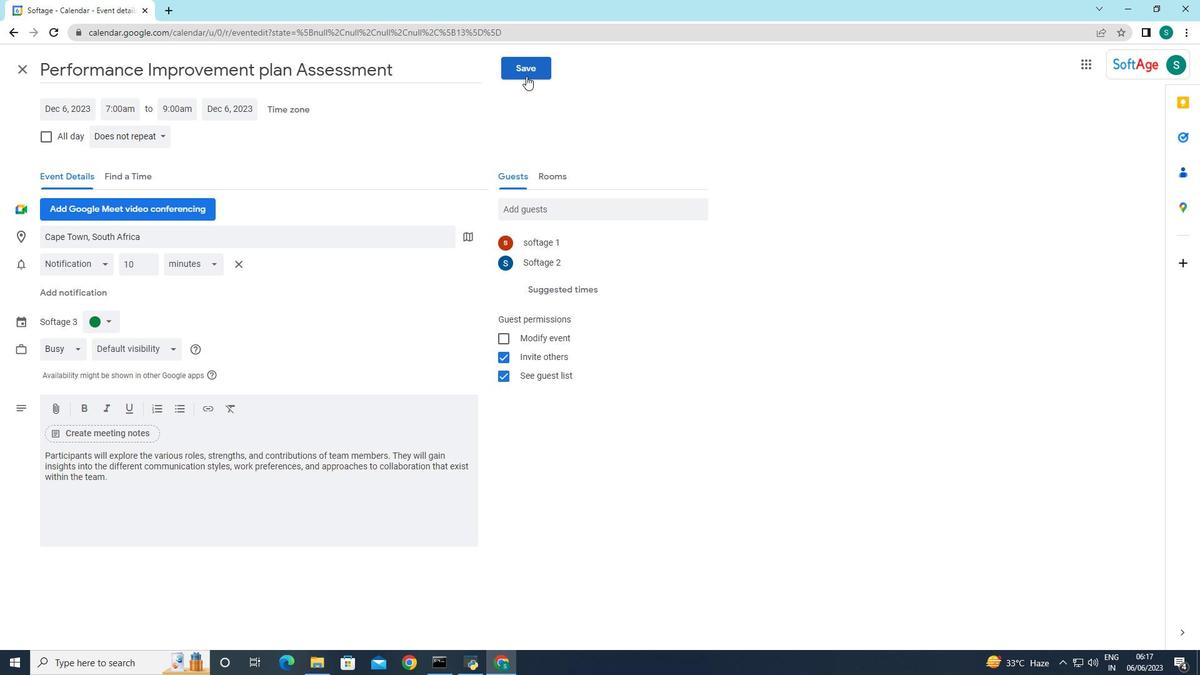 
Action: Mouse moved to (713, 377)
Screenshot: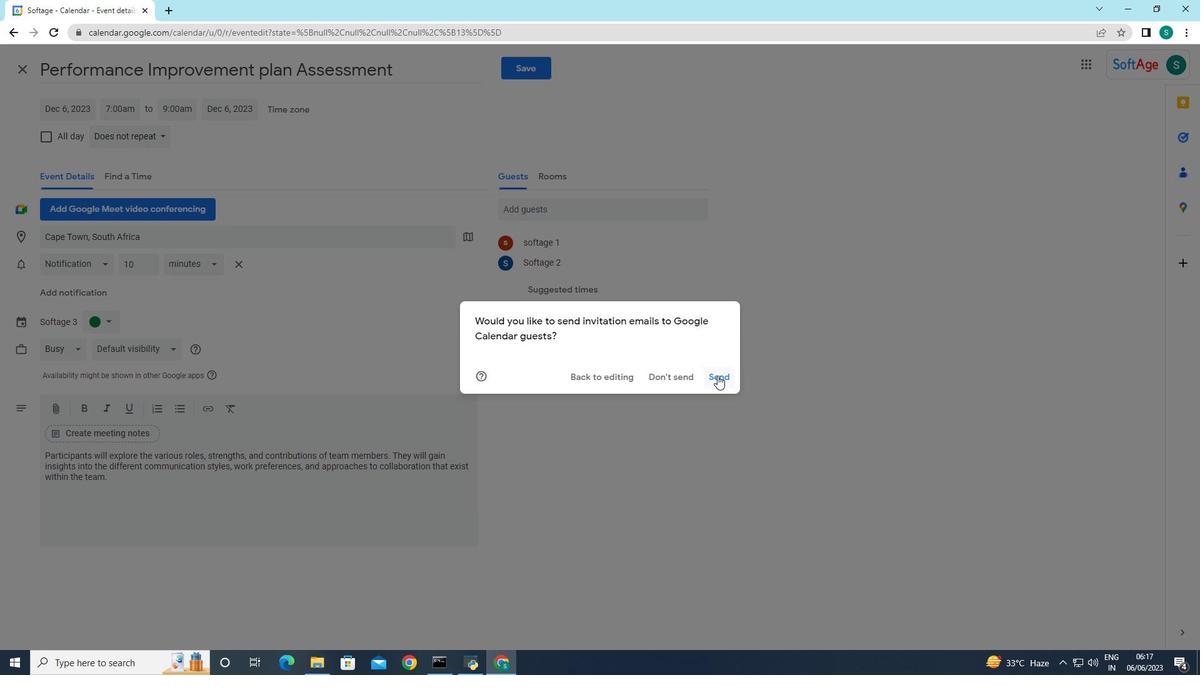 
Action: Mouse pressed left at (713, 377)
Screenshot: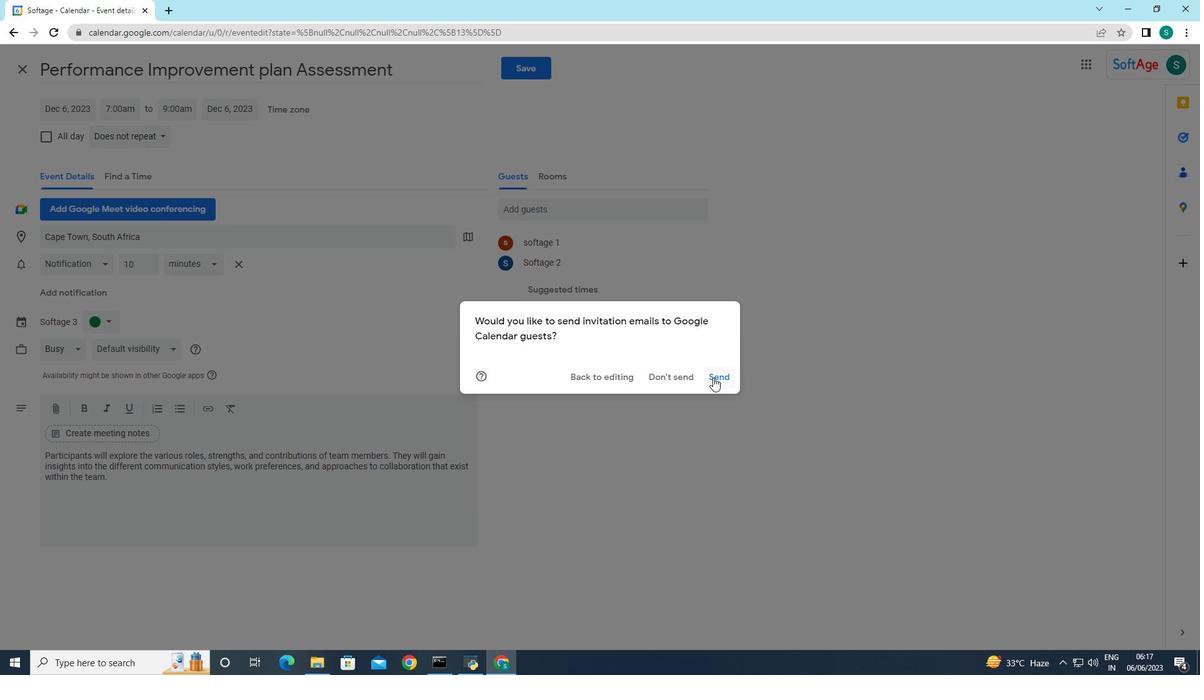 
Action: Mouse moved to (699, 385)
Screenshot: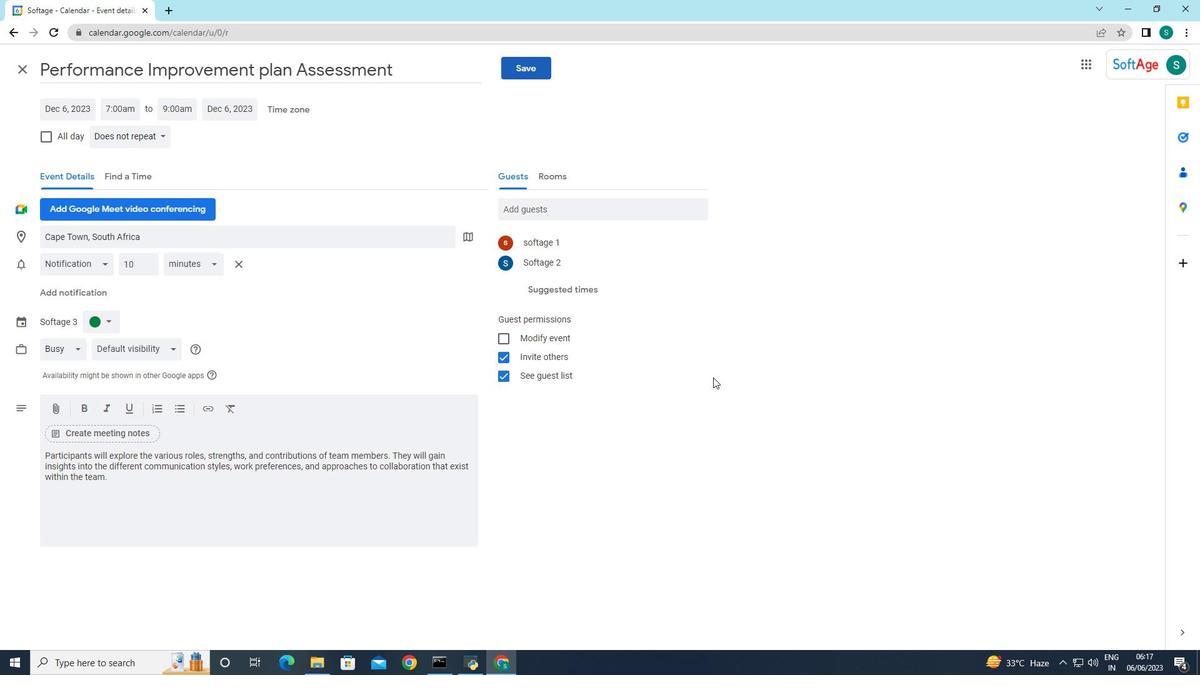 
